 Task: Create a Sprint called Sprint0000000155 in Scrum Project Project0000000052 in Jira. Create a Sprint called Sprint0000000156 in Scrum Project Project0000000052 in Jira. Set Duration of Sprint called Sprint0000000154 in Scrum Project Project0000000052 to 1 week in Jira. Set Duration of Sprint called Sprint0000000155 in Scrum Project Project0000000052 to 2 weeks in Jira. Set Duration of Sprint called Sprint0000000156 in Scrum Project Project0000000052 to 3 weeks in Jira
Action: Mouse moved to (128, 235)
Screenshot: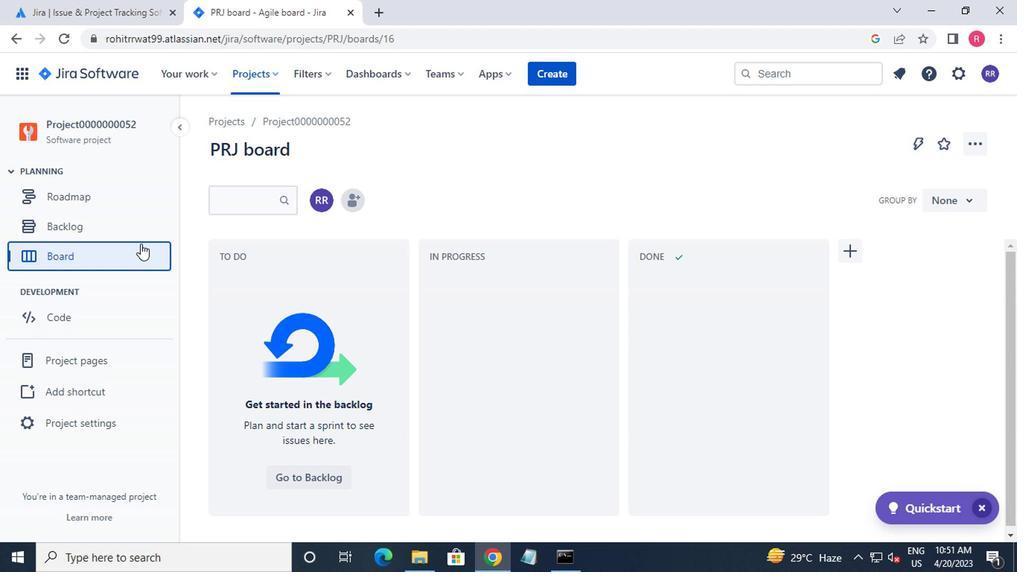 
Action: Mouse pressed left at (128, 235)
Screenshot: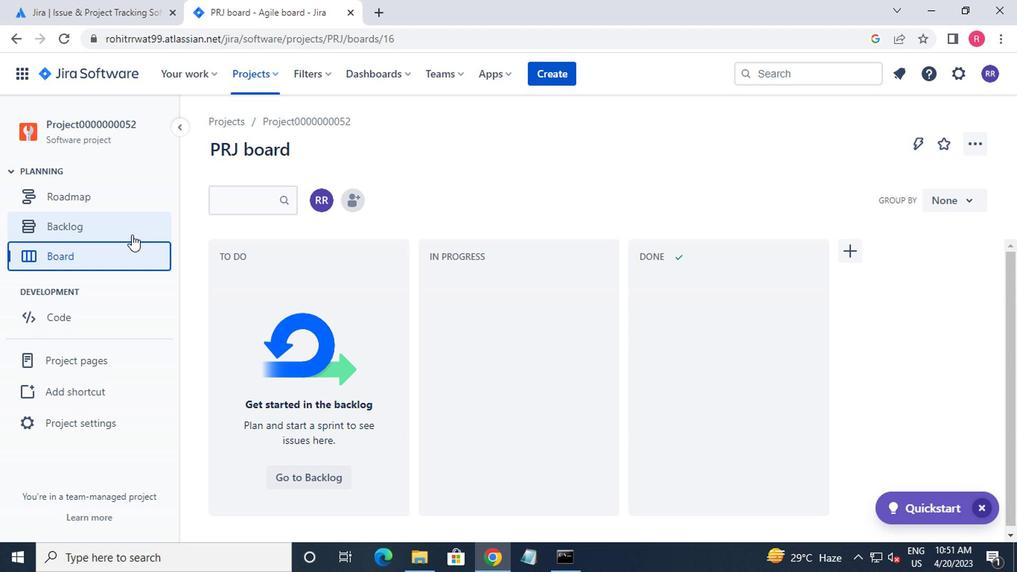 
Action: Mouse moved to (494, 378)
Screenshot: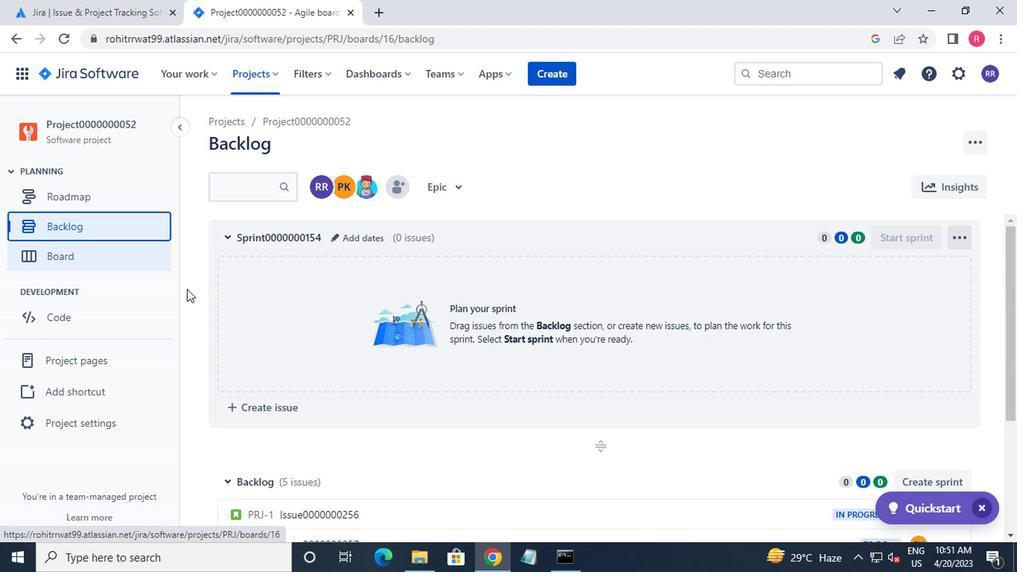 
Action: Mouse scrolled (494, 377) with delta (0, -1)
Screenshot: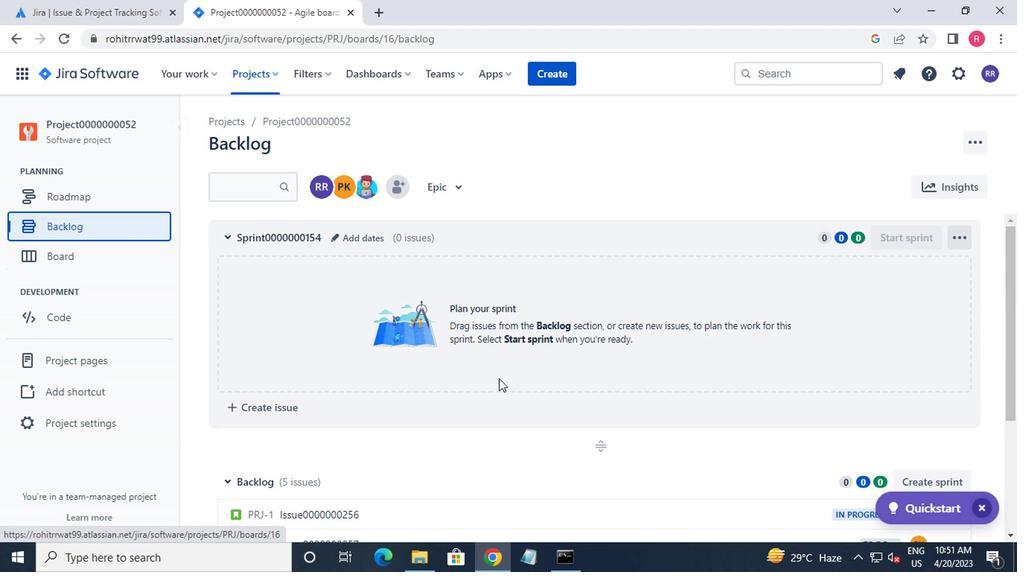 
Action: Mouse moved to (495, 379)
Screenshot: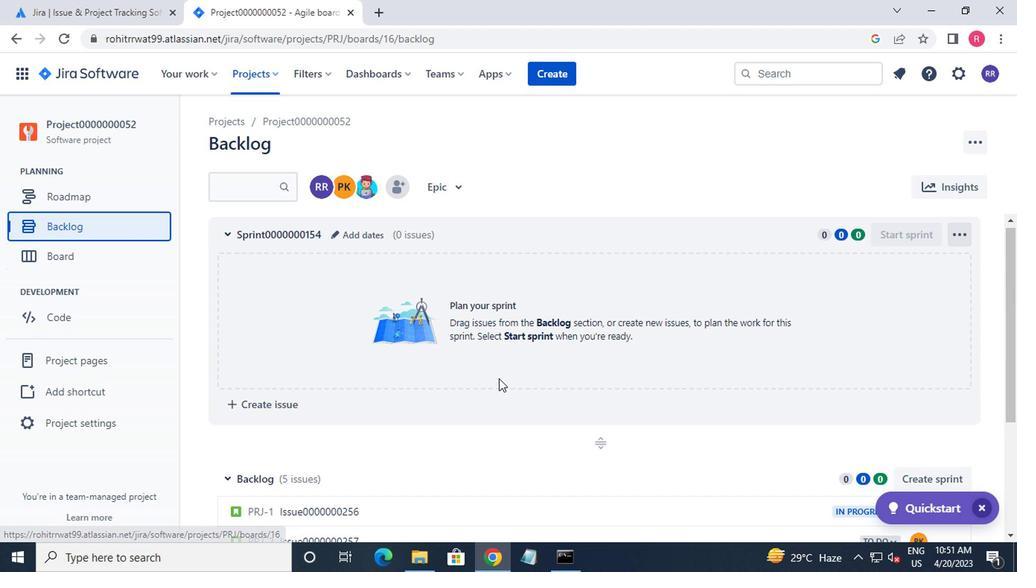 
Action: Mouse scrolled (495, 378) with delta (0, 0)
Screenshot: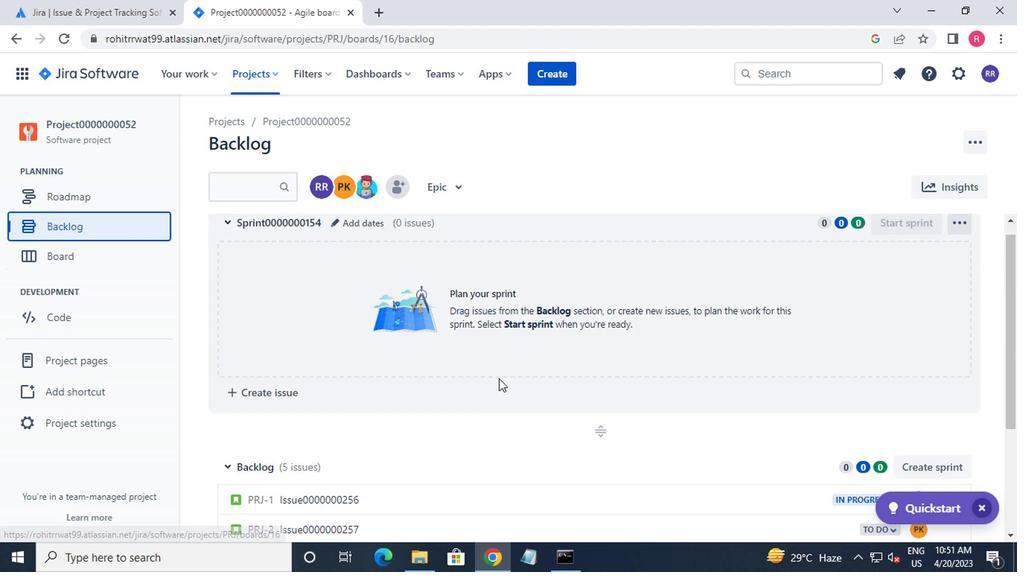 
Action: Mouse moved to (507, 376)
Screenshot: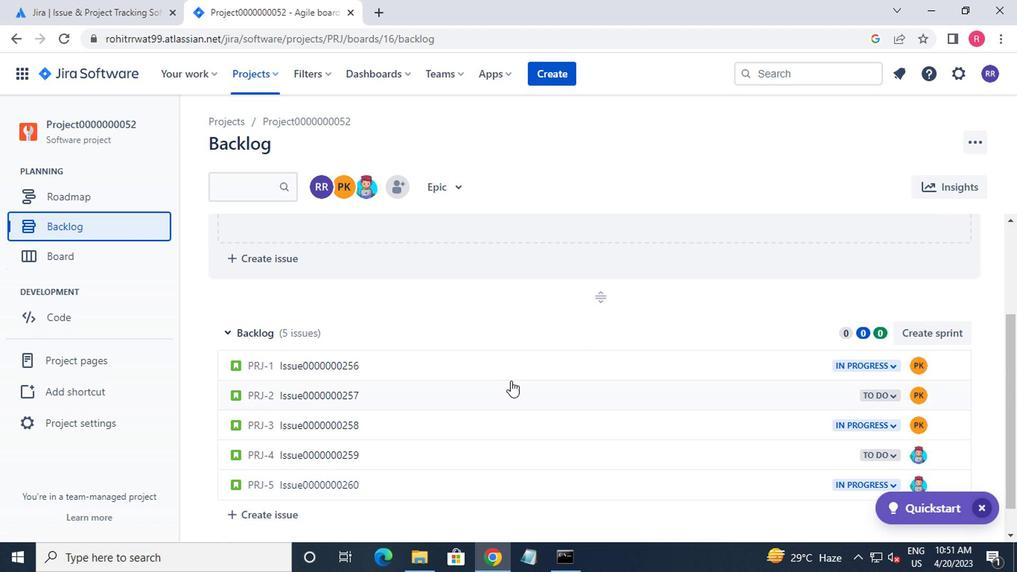 
Action: Mouse scrolled (507, 377) with delta (0, 0)
Screenshot: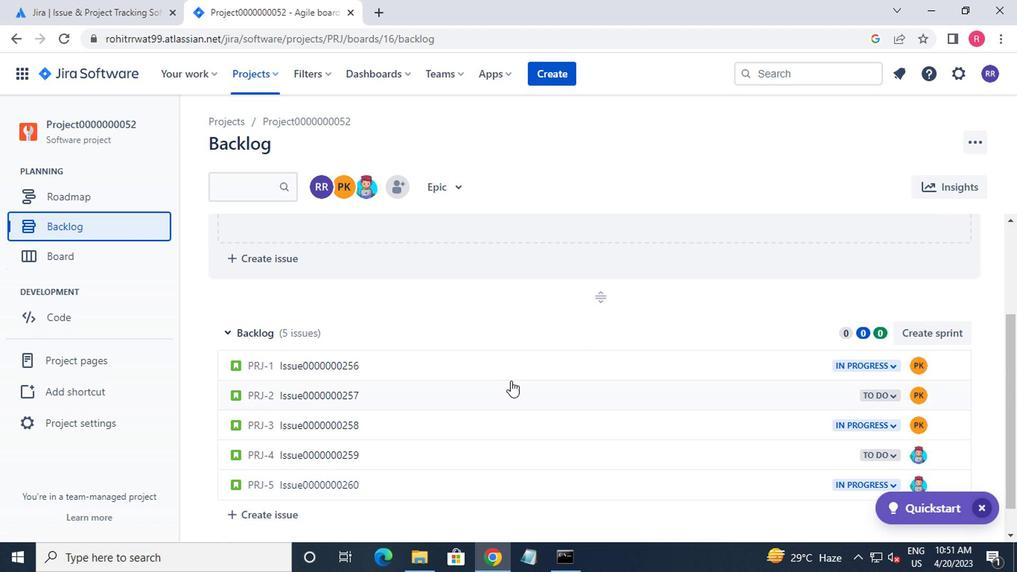 
Action: Mouse scrolled (507, 377) with delta (0, 0)
Screenshot: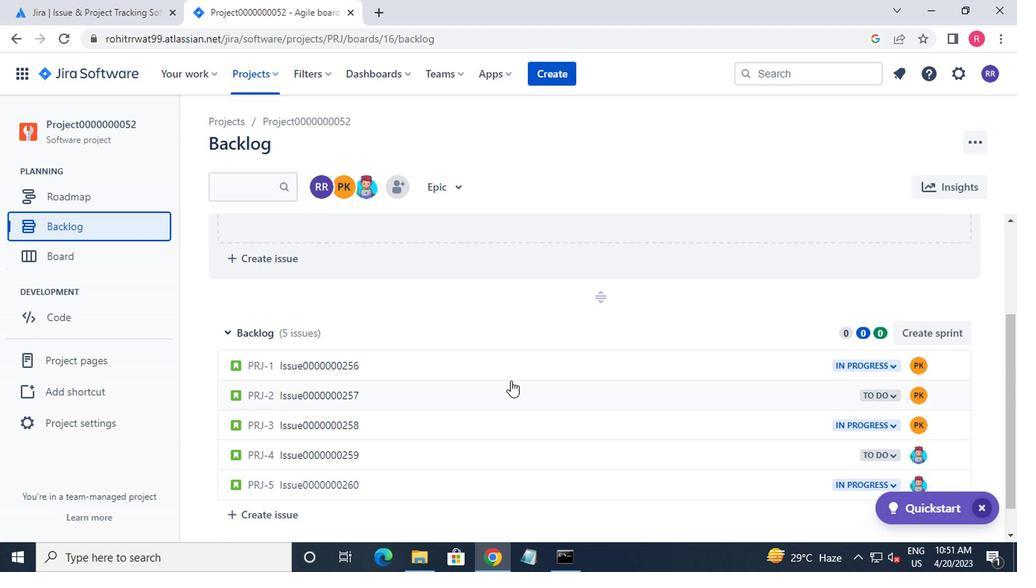 
Action: Mouse scrolled (507, 377) with delta (0, 0)
Screenshot: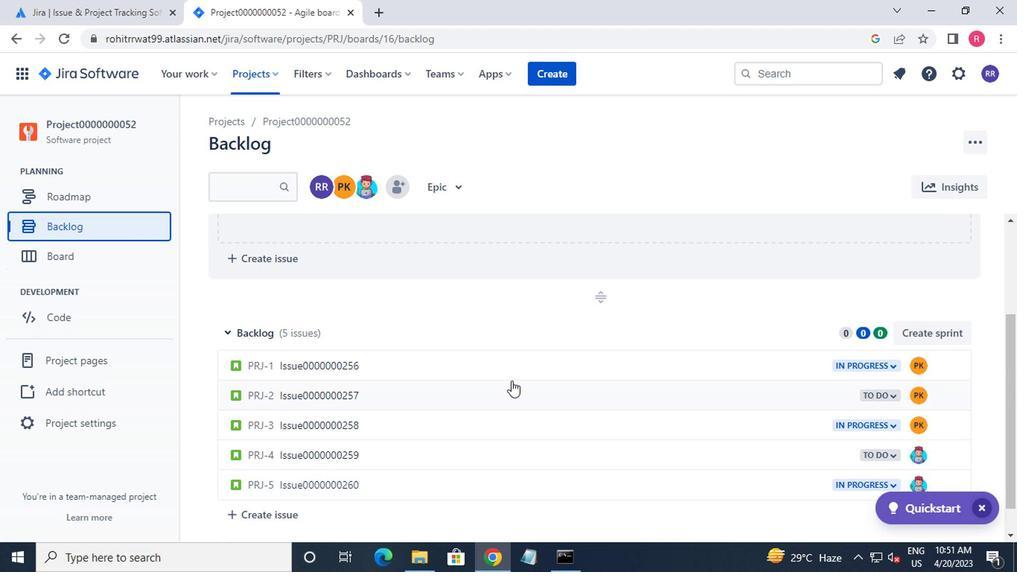 
Action: Mouse moved to (508, 374)
Screenshot: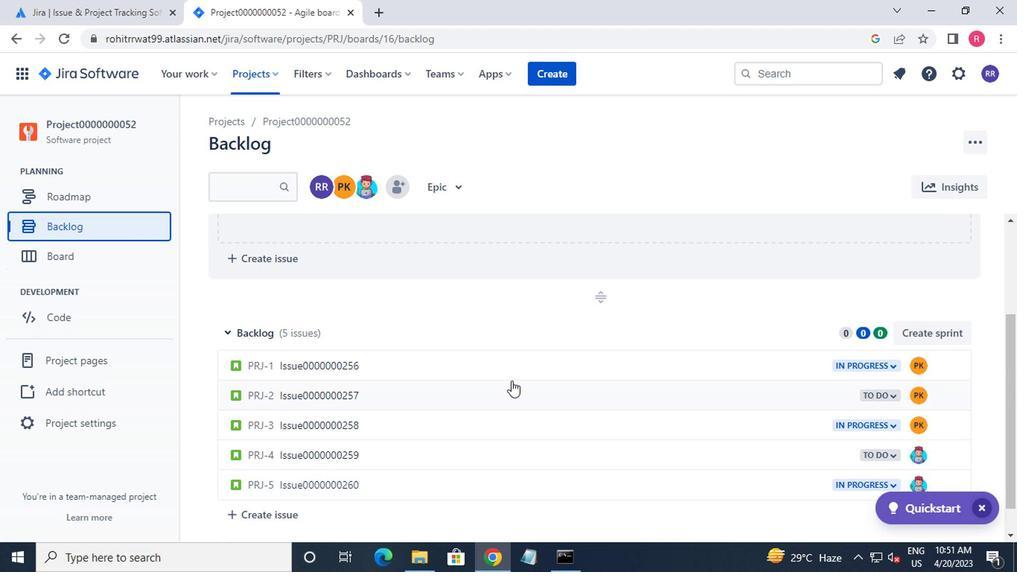 
Action: Mouse scrolled (508, 375) with delta (0, 0)
Screenshot: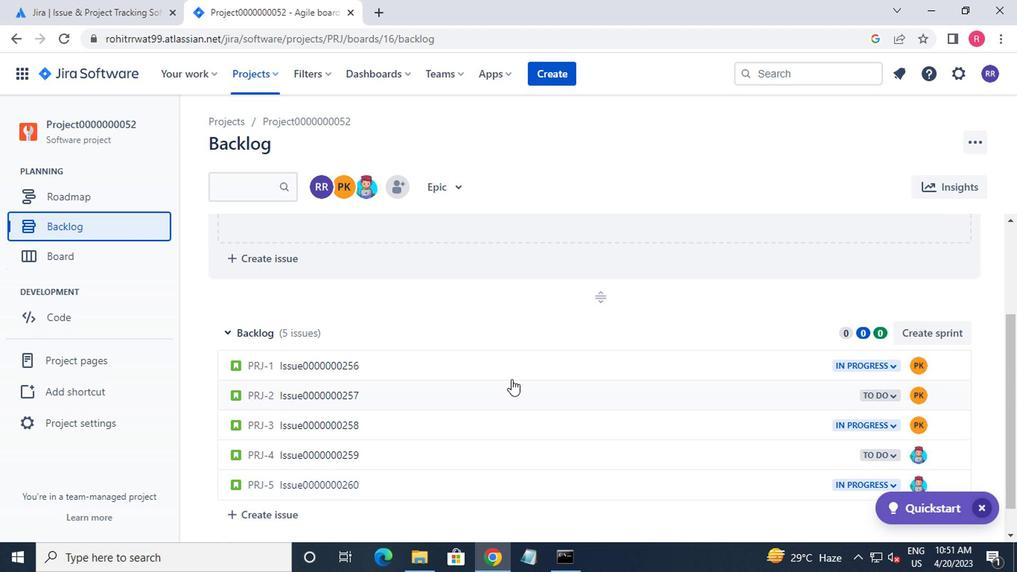
Action: Mouse moved to (930, 483)
Screenshot: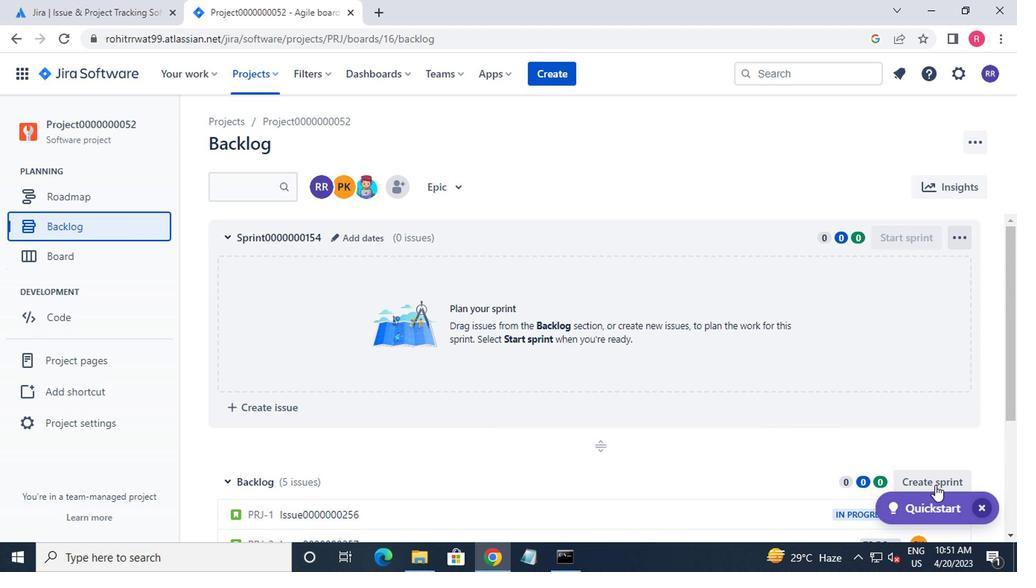 
Action: Mouse pressed left at (930, 483)
Screenshot: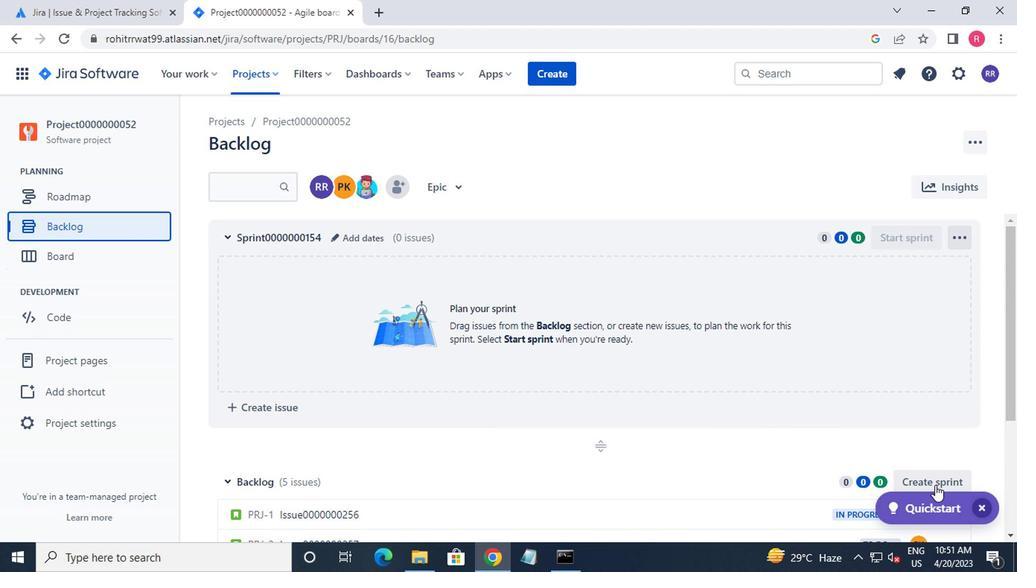 
Action: Mouse moved to (293, 476)
Screenshot: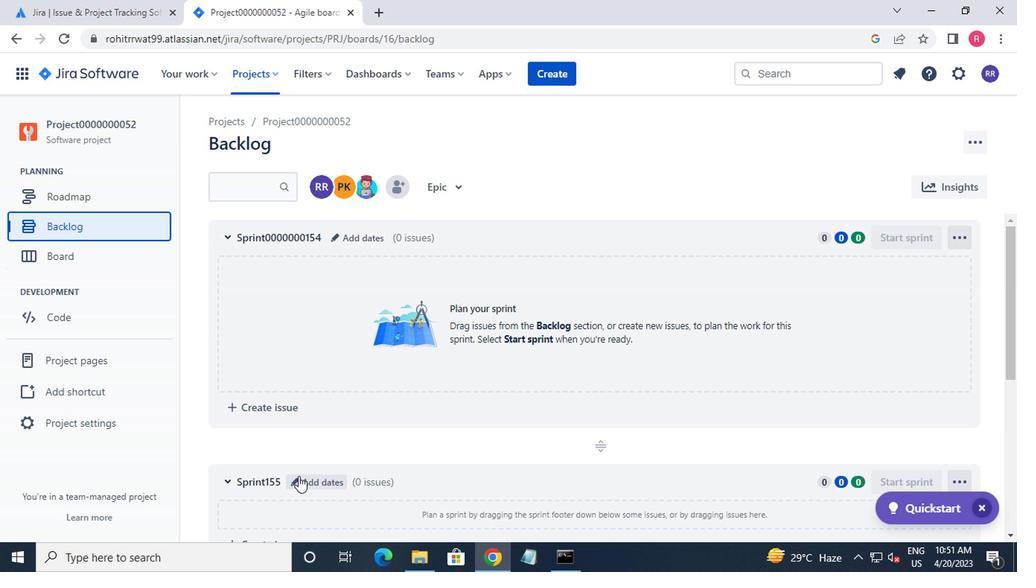 
Action: Mouse pressed left at (293, 476)
Screenshot: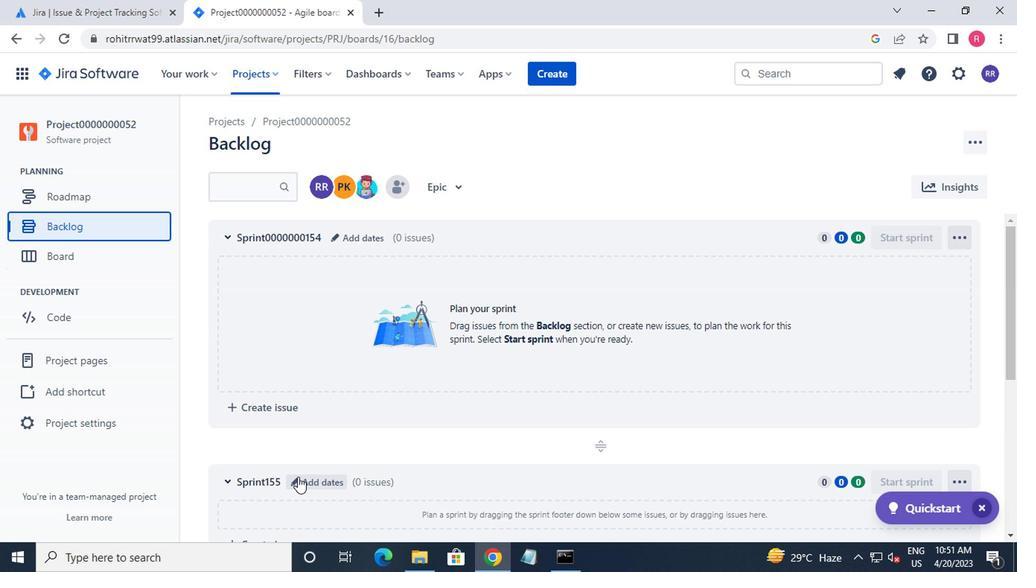 
Action: Mouse moved to (332, 188)
Screenshot: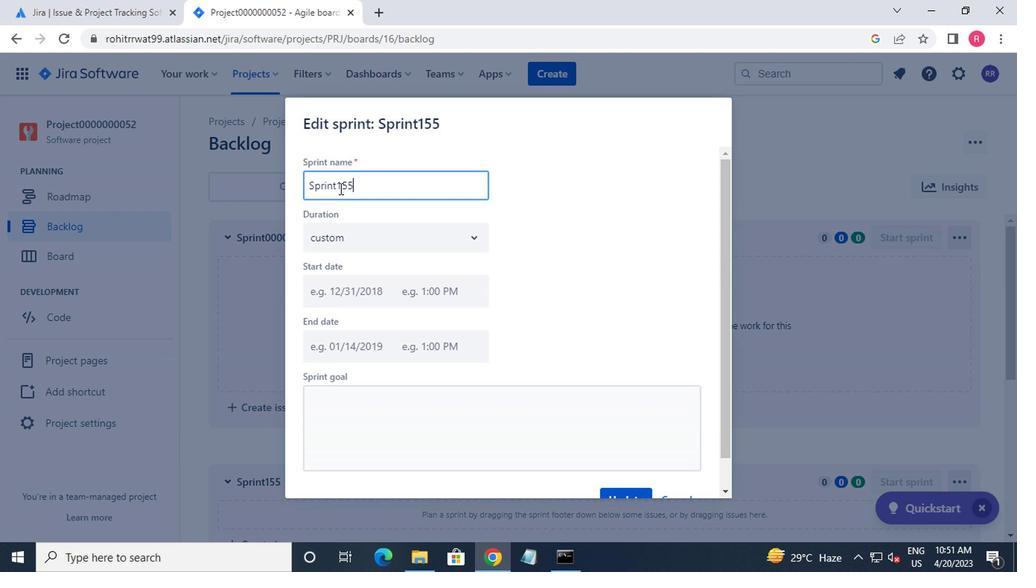 
Action: Mouse pressed left at (332, 188)
Screenshot: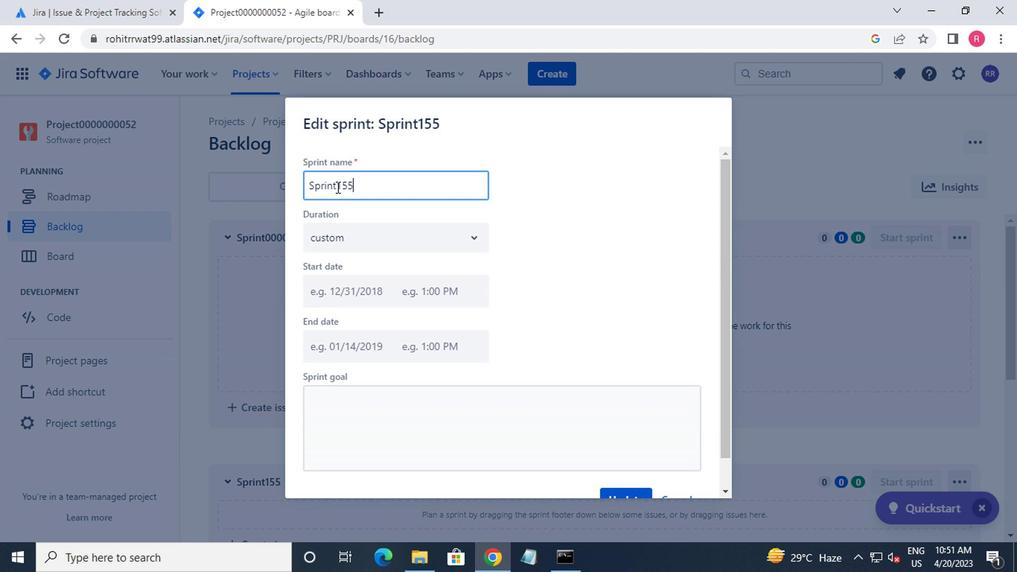 
Action: Key pressed 0000000
Screenshot: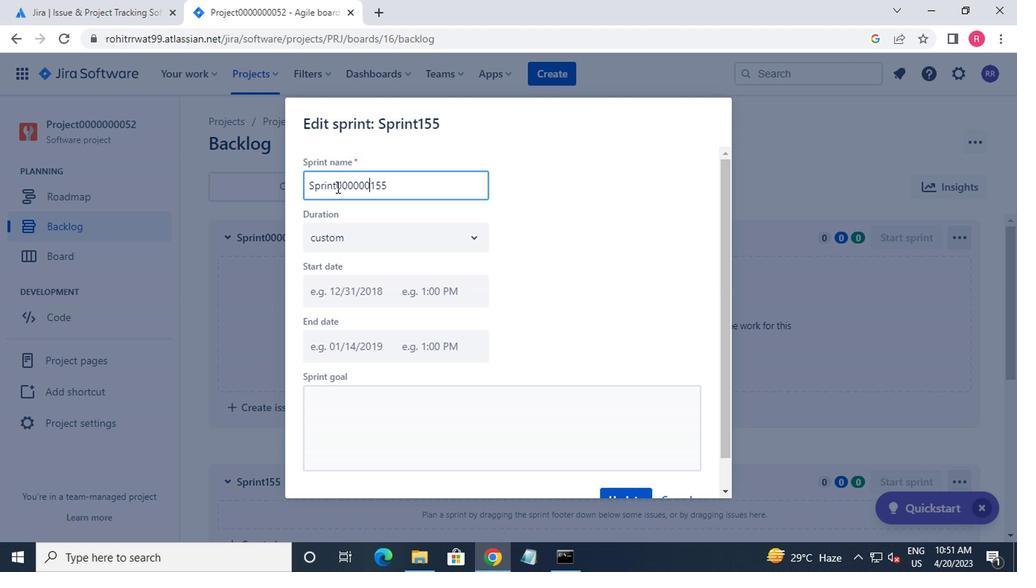 
Action: Mouse moved to (576, 302)
Screenshot: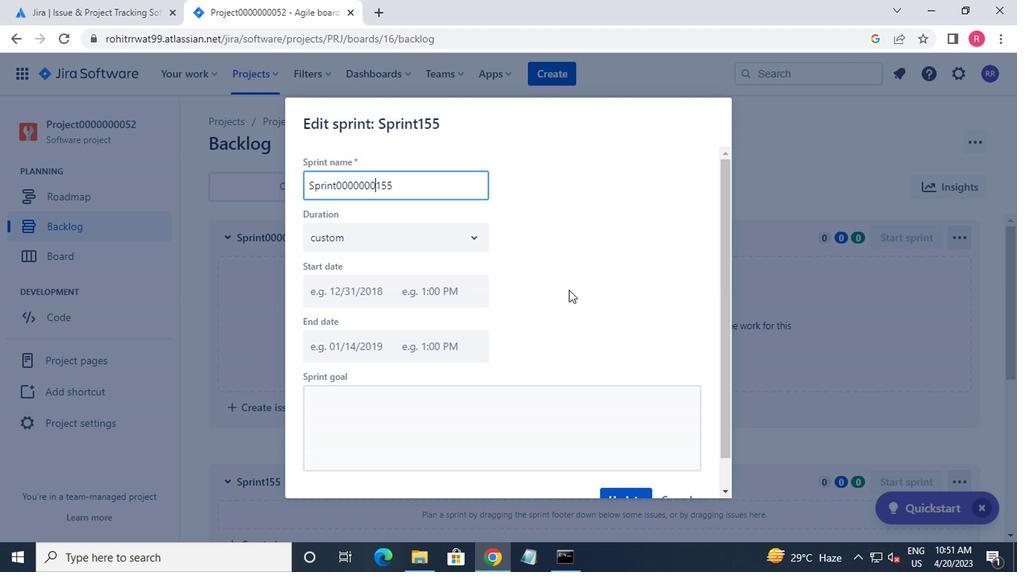 
Action: Mouse scrolled (576, 301) with delta (0, 0)
Screenshot: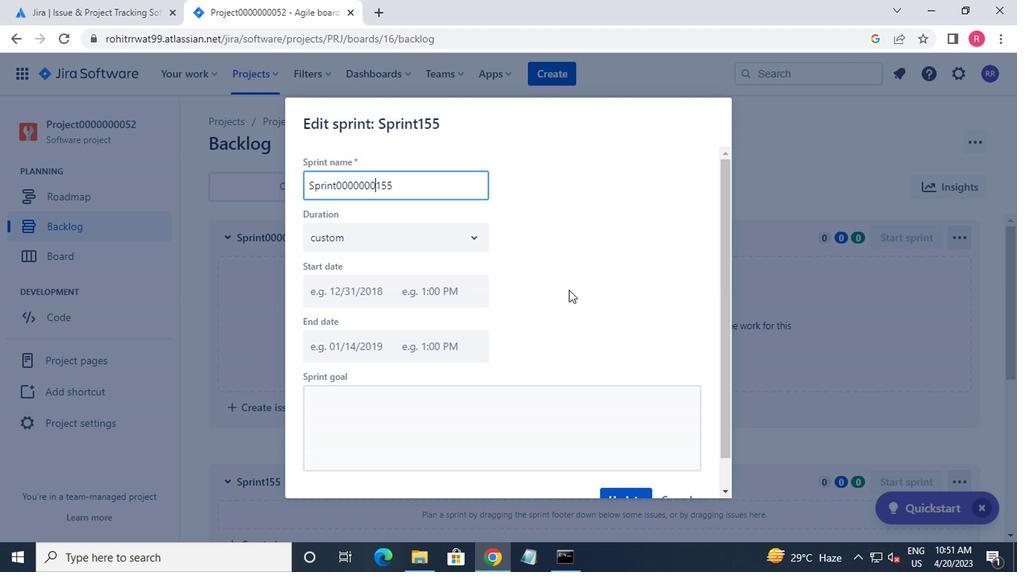 
Action: Mouse moved to (578, 309)
Screenshot: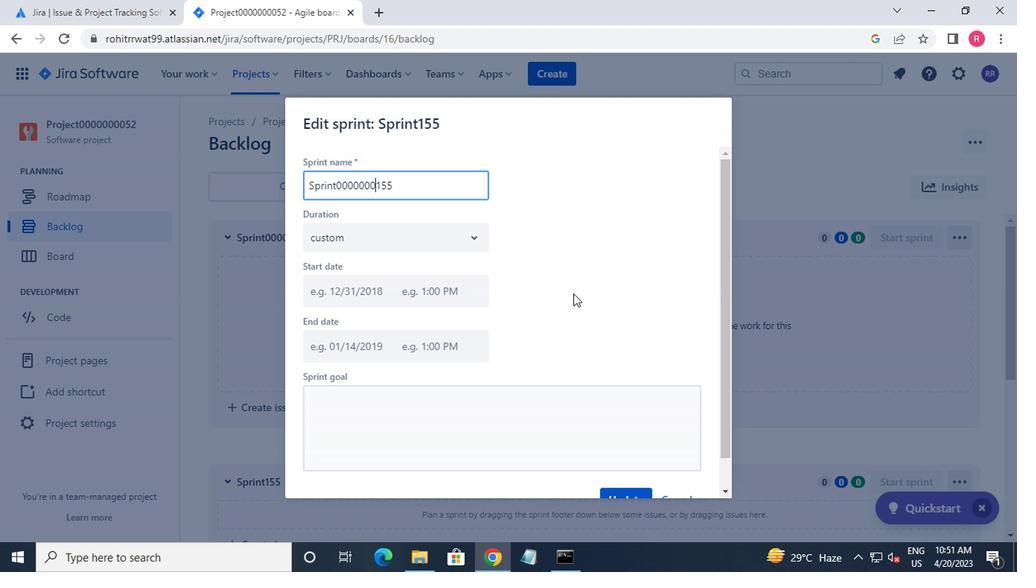 
Action: Mouse scrolled (578, 309) with delta (0, 0)
Screenshot: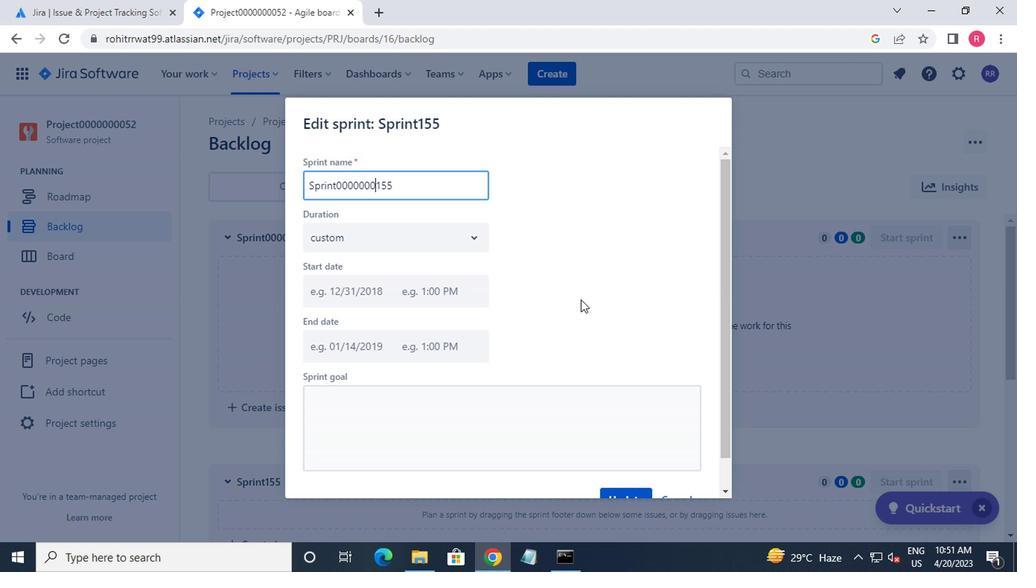 
Action: Mouse moved to (620, 456)
Screenshot: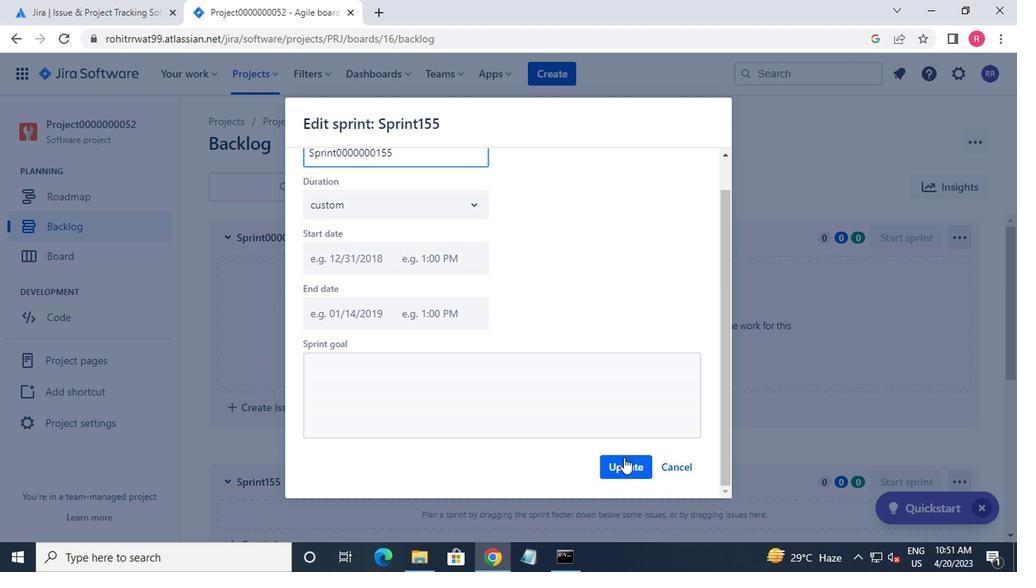 
Action: Mouse pressed left at (620, 456)
Screenshot: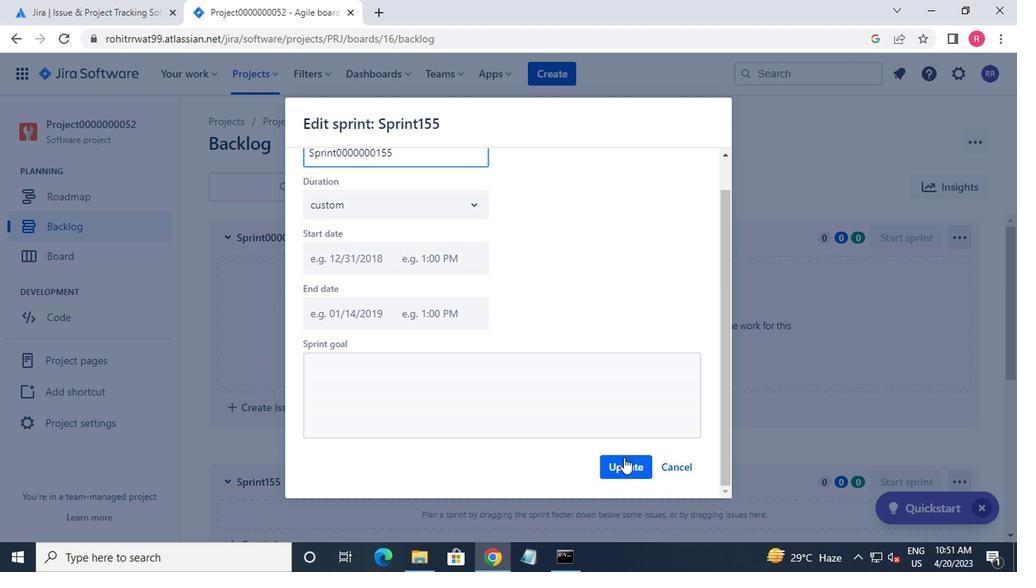 
Action: Mouse moved to (632, 448)
Screenshot: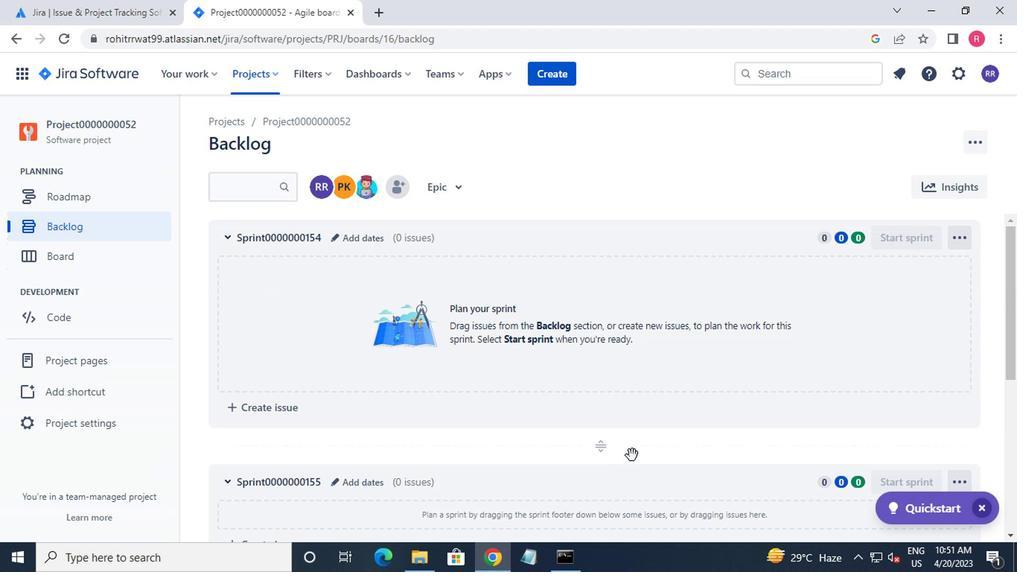 
Action: Mouse scrolled (632, 448) with delta (0, 0)
Screenshot: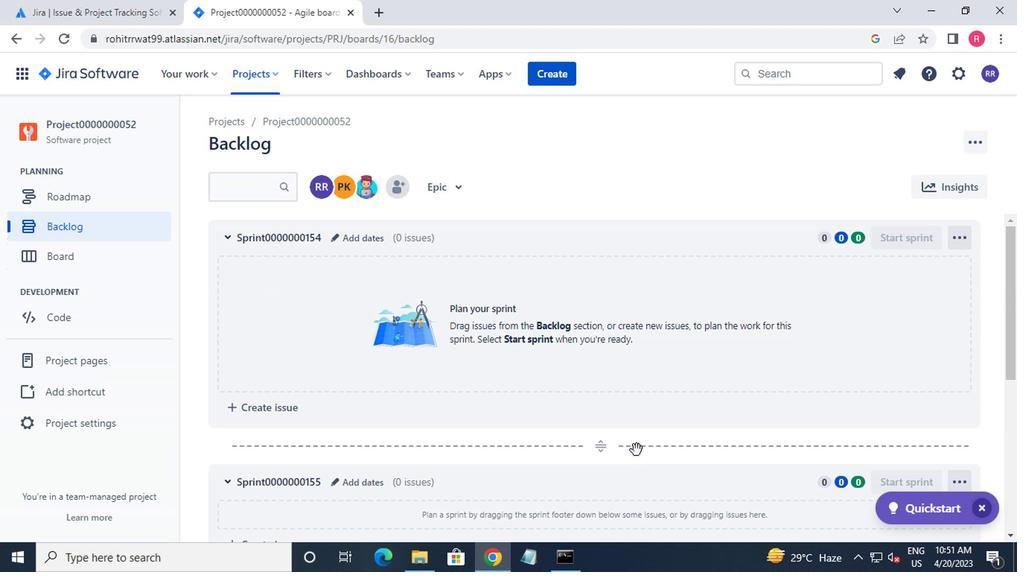 
Action: Mouse scrolled (632, 448) with delta (0, 0)
Screenshot: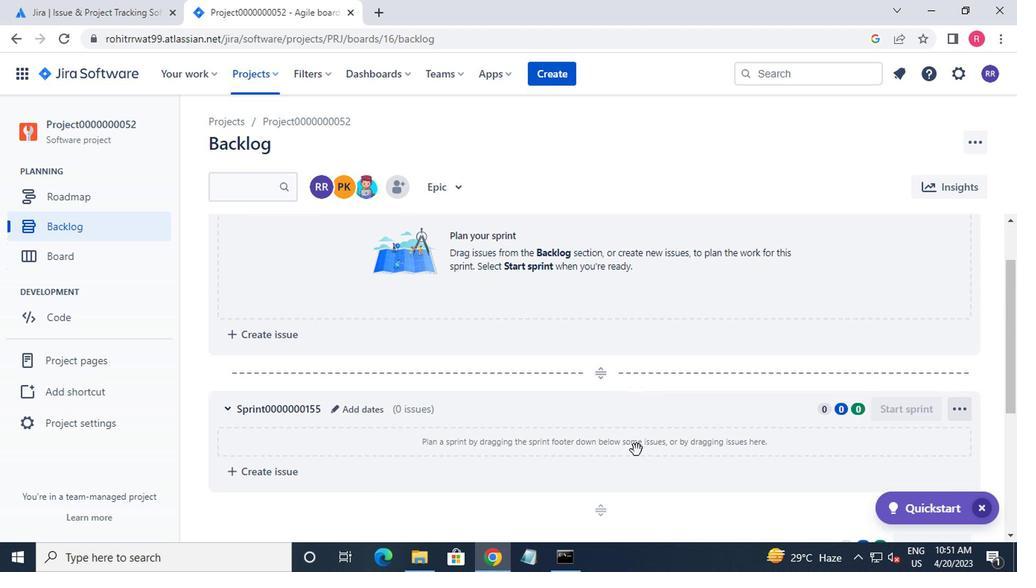 
Action: Mouse moved to (638, 444)
Screenshot: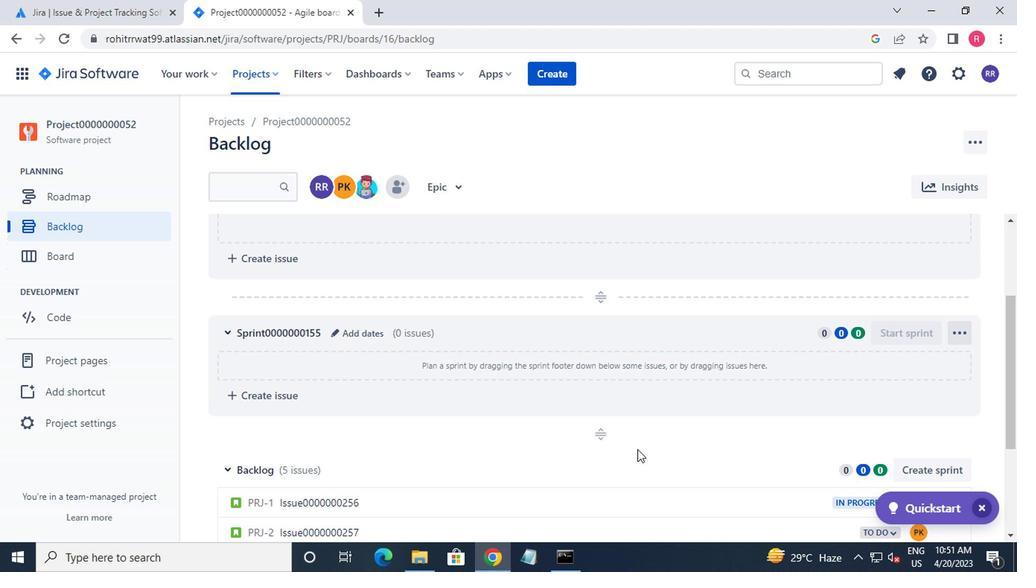 
Action: Mouse scrolled (638, 444) with delta (0, 0)
Screenshot: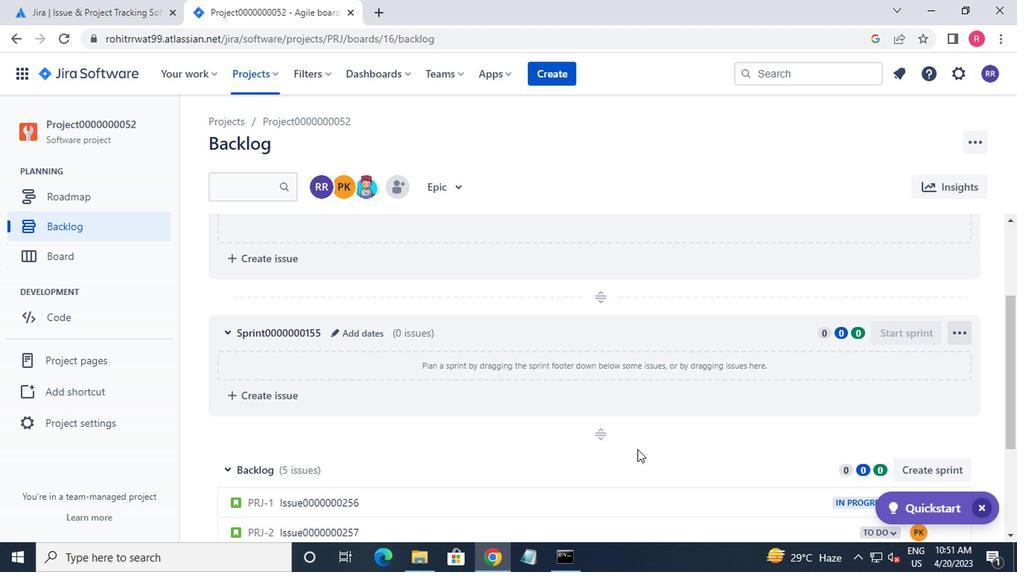 
Action: Mouse moved to (906, 389)
Screenshot: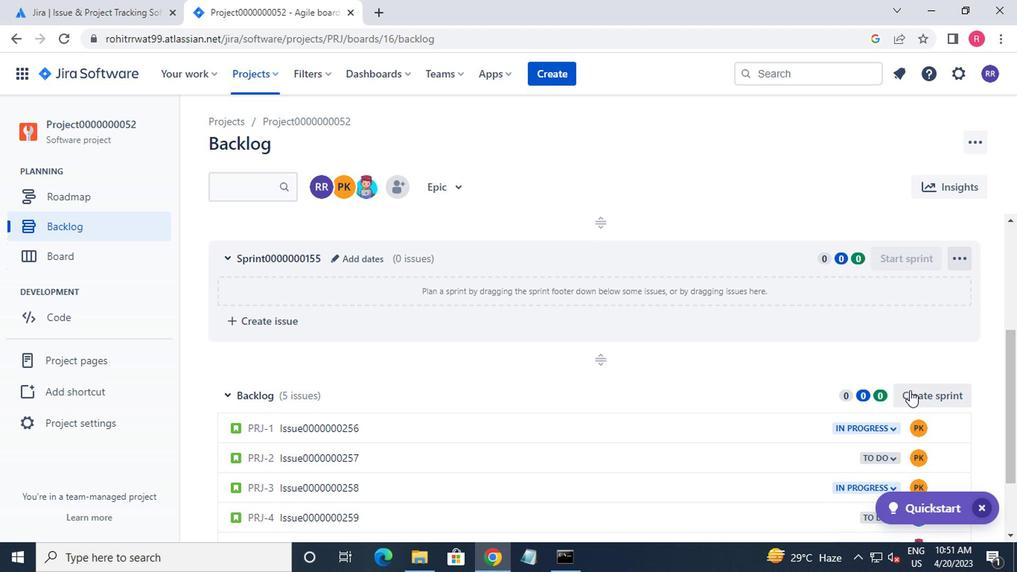 
Action: Mouse pressed left at (906, 389)
Screenshot: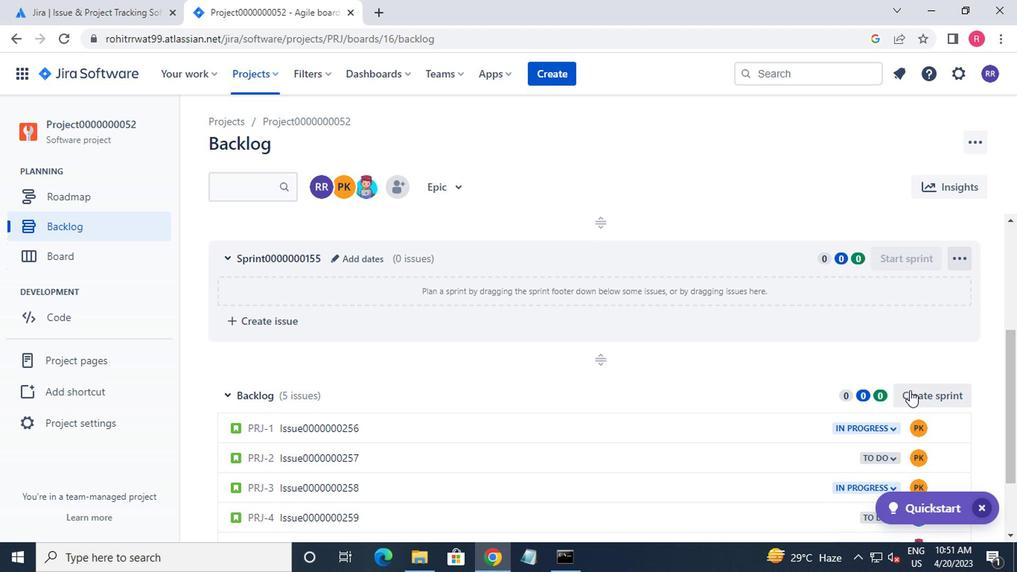 
Action: Mouse moved to (288, 394)
Screenshot: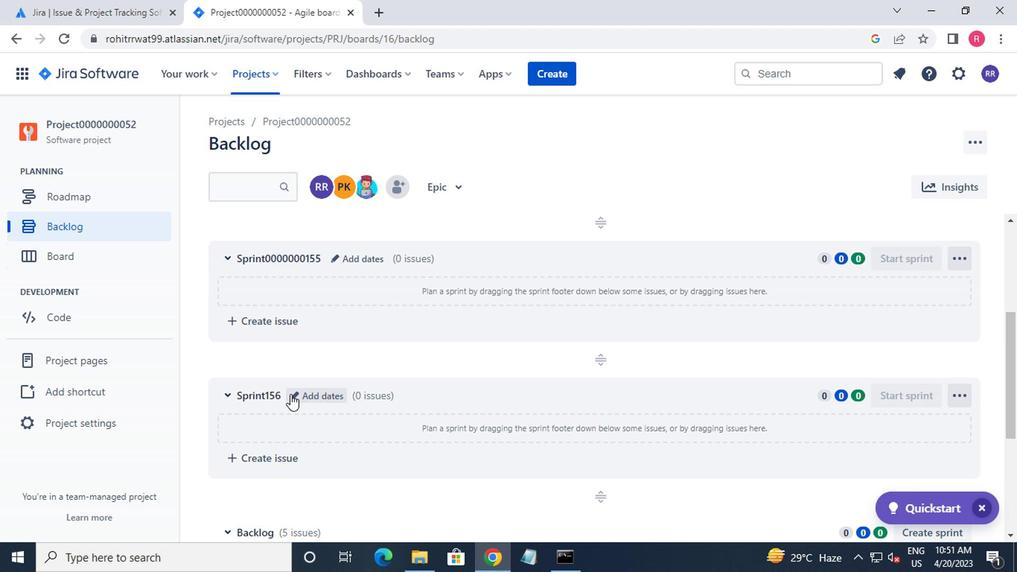
Action: Mouse pressed left at (288, 394)
Screenshot: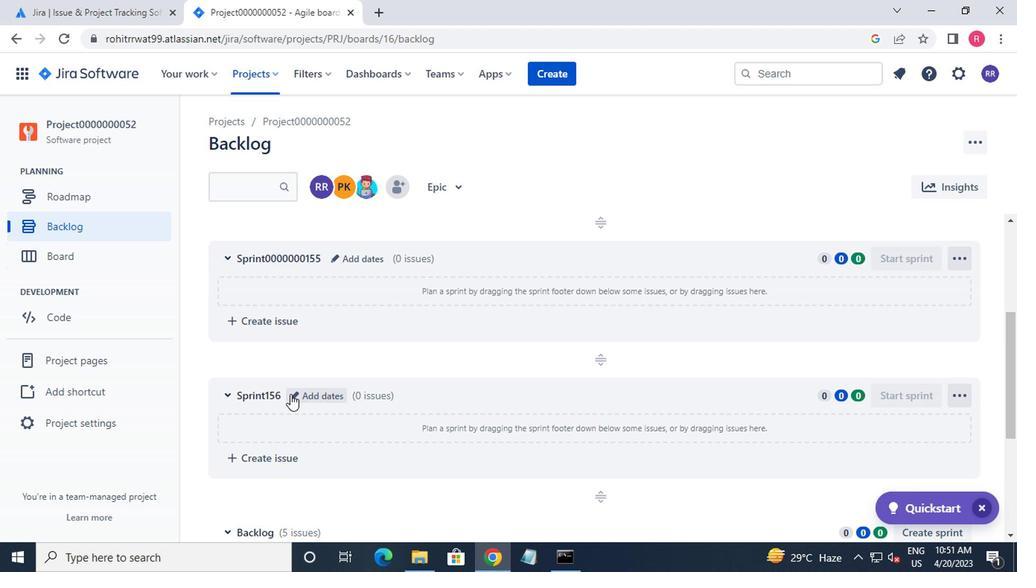 
Action: Mouse moved to (333, 191)
Screenshot: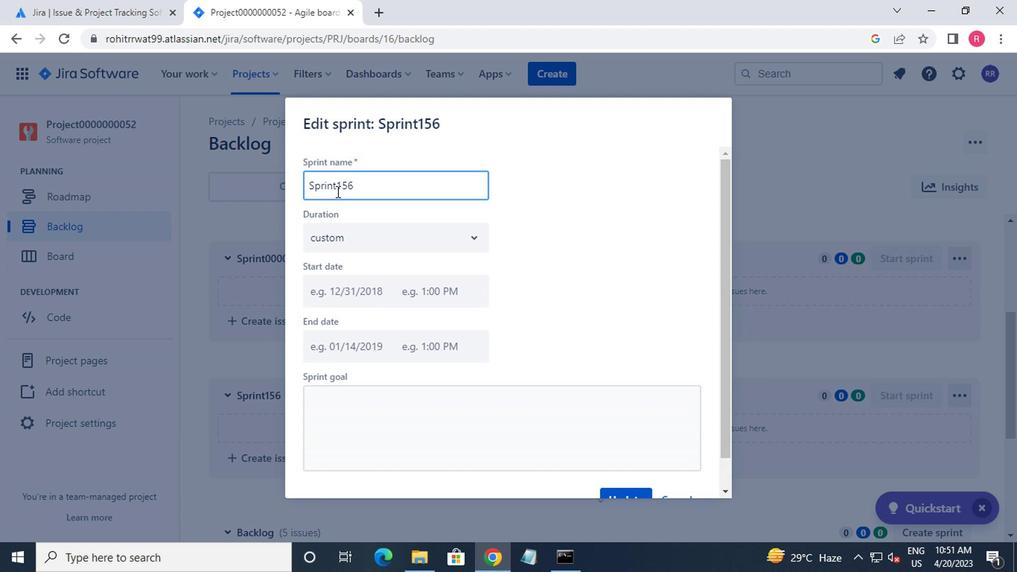 
Action: Mouse pressed left at (333, 191)
Screenshot: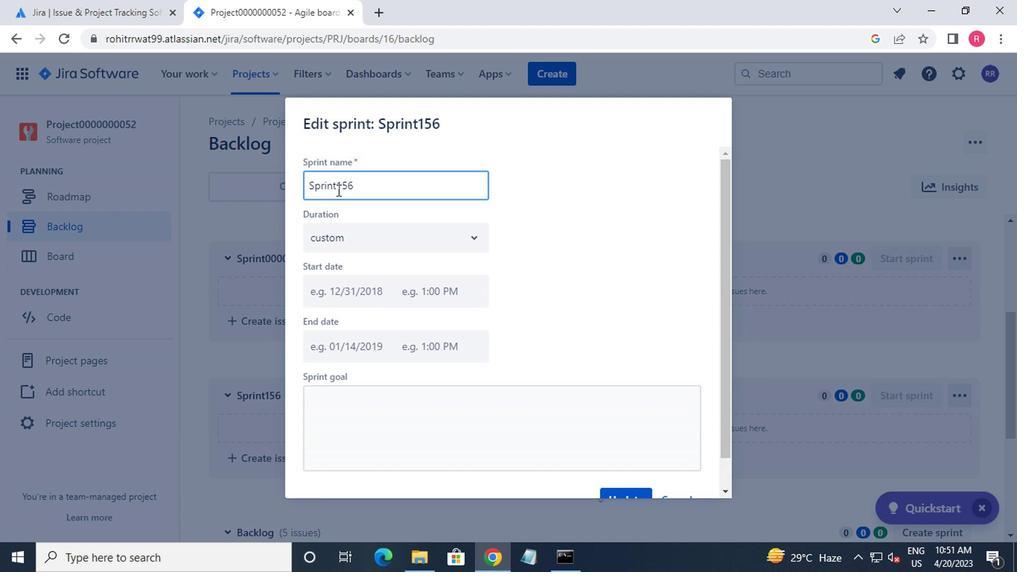 
Action: Key pressed 0000000
Screenshot: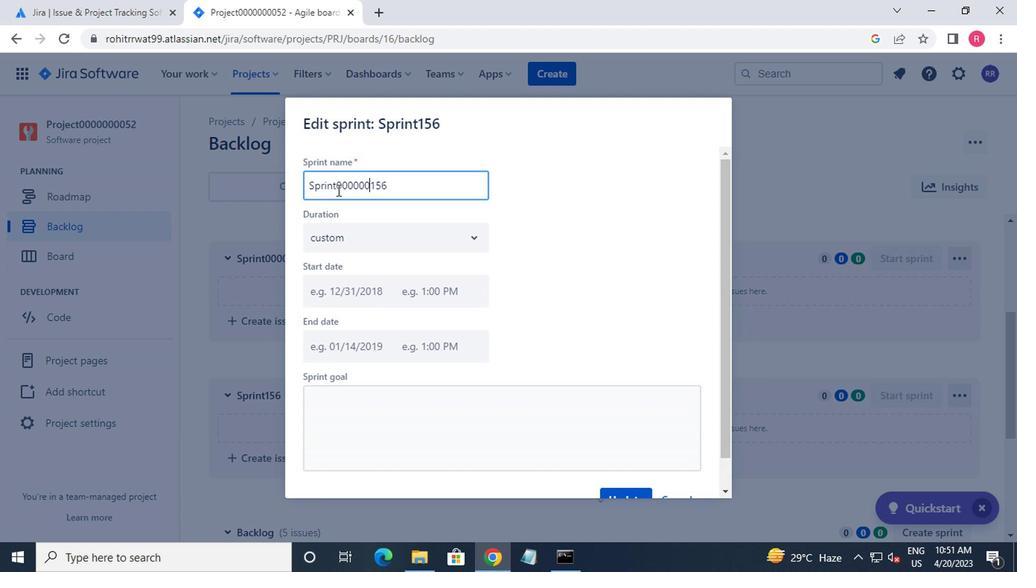 
Action: Mouse moved to (525, 193)
Screenshot: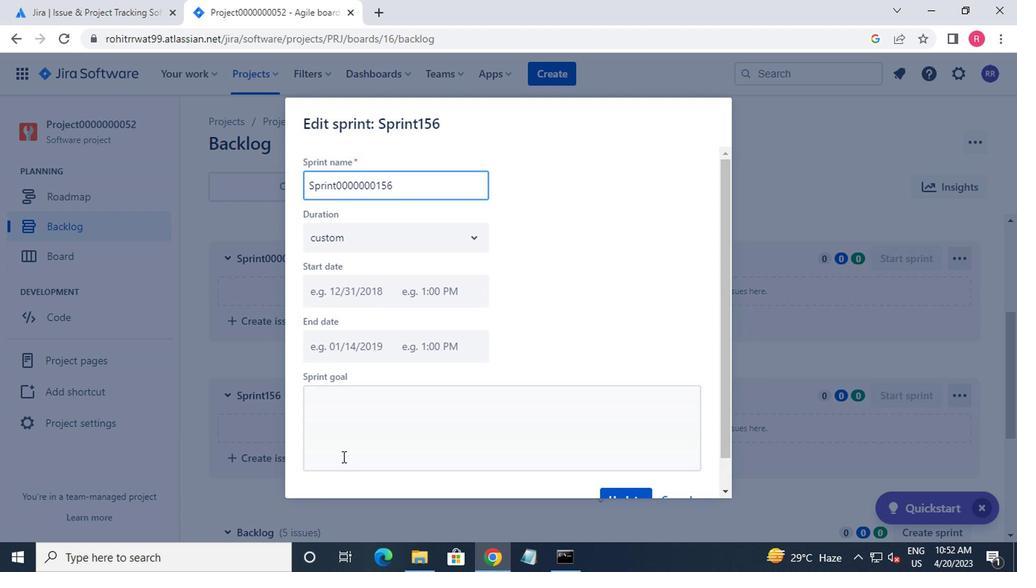 
Action: Mouse scrolled (525, 192) with delta (0, 0)
Screenshot: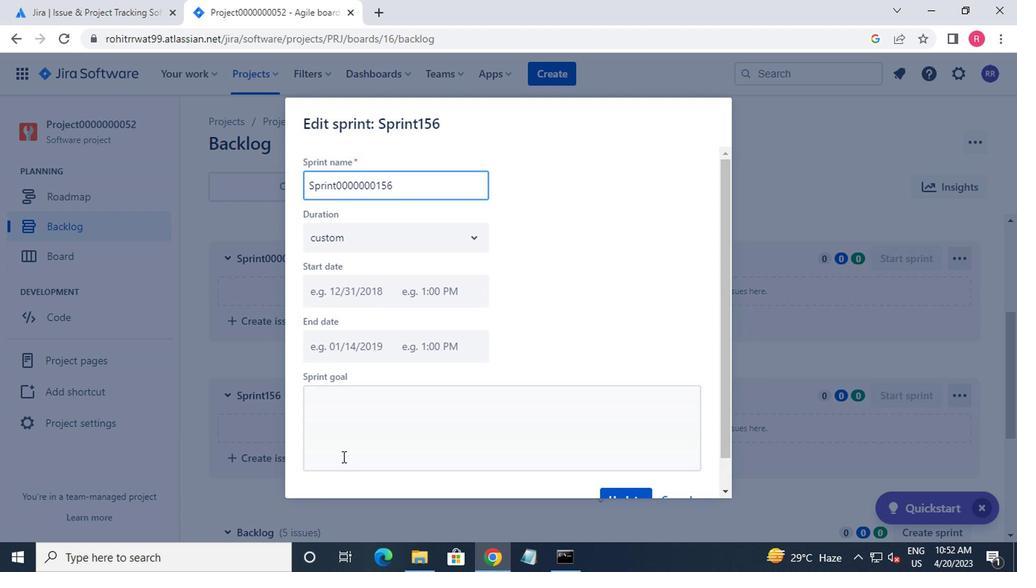 
Action: Mouse moved to (530, 191)
Screenshot: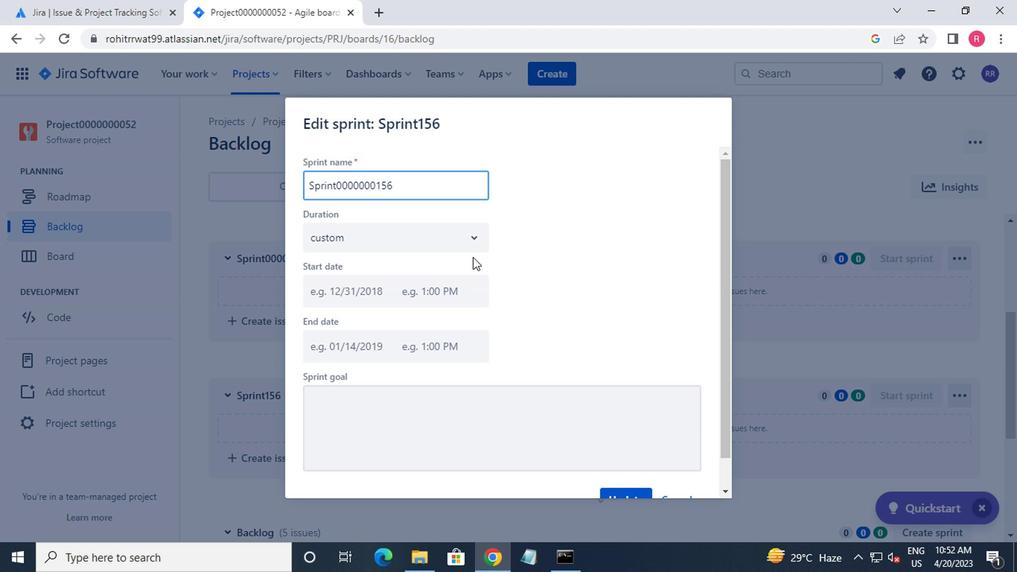 
Action: Mouse scrolled (530, 190) with delta (0, 0)
Screenshot: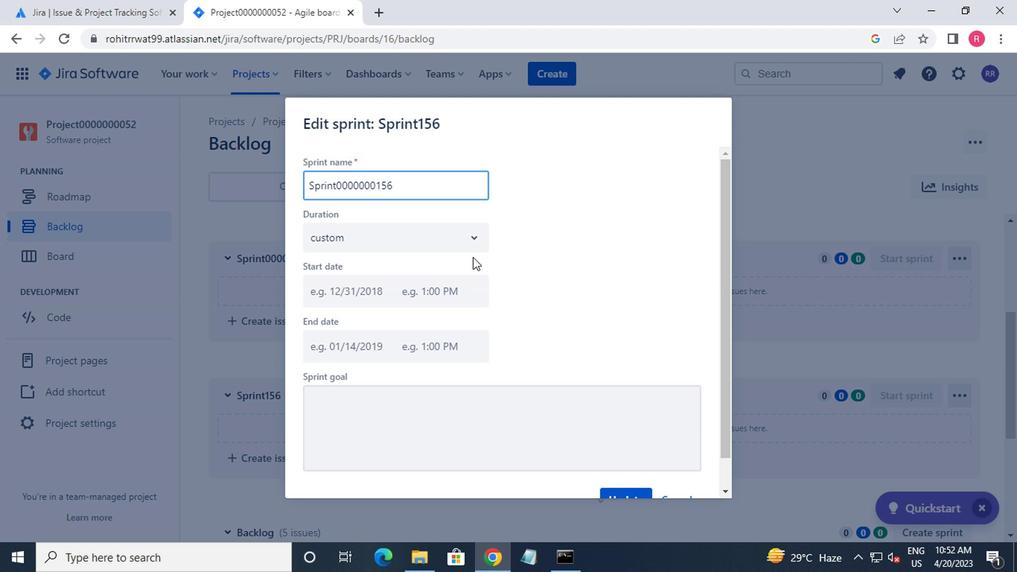
Action: Mouse moved to (533, 191)
Screenshot: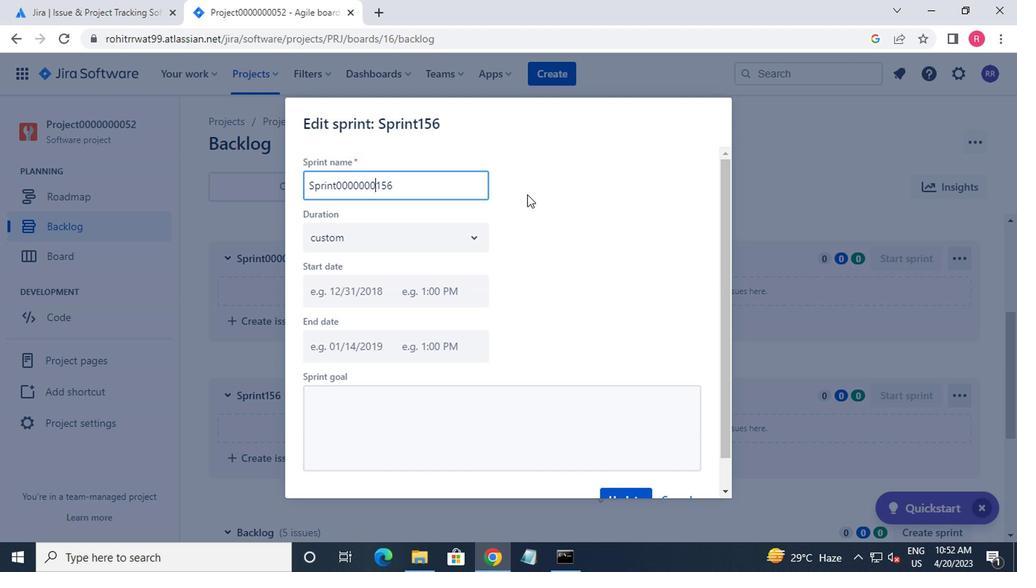 
Action: Mouse scrolled (533, 190) with delta (0, 0)
Screenshot: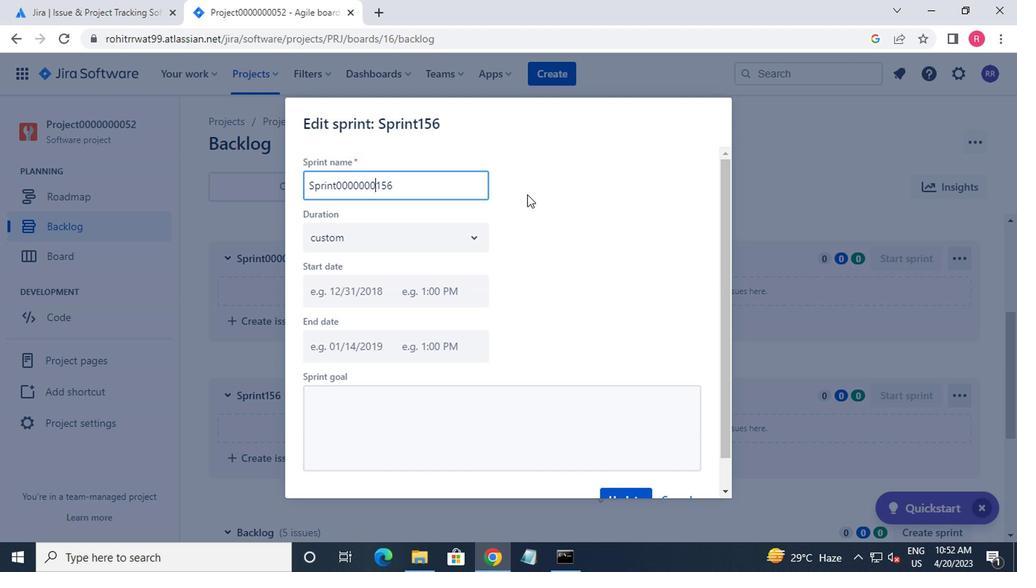
Action: Mouse moved to (623, 452)
Screenshot: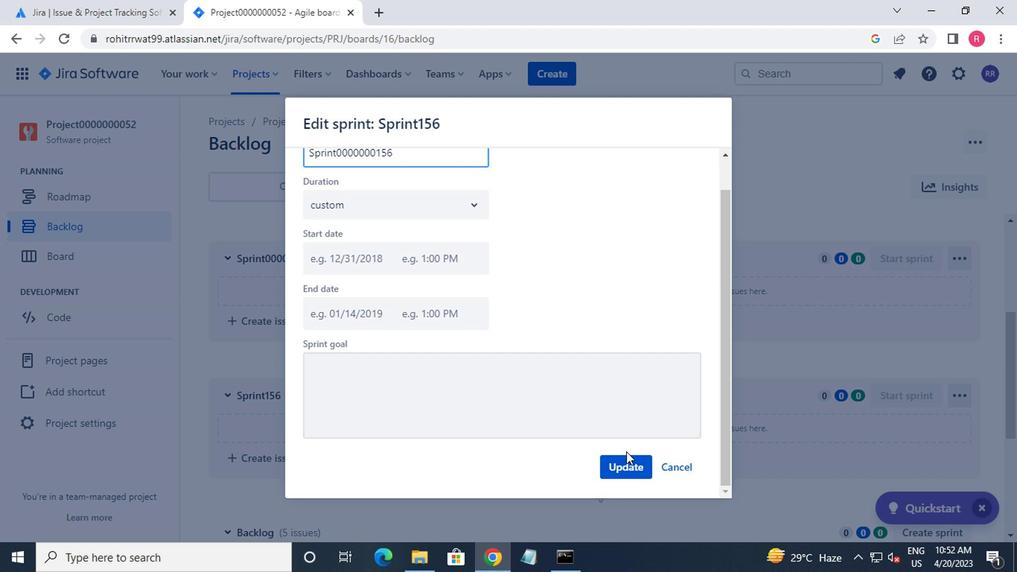 
Action: Mouse pressed left at (623, 452)
Screenshot: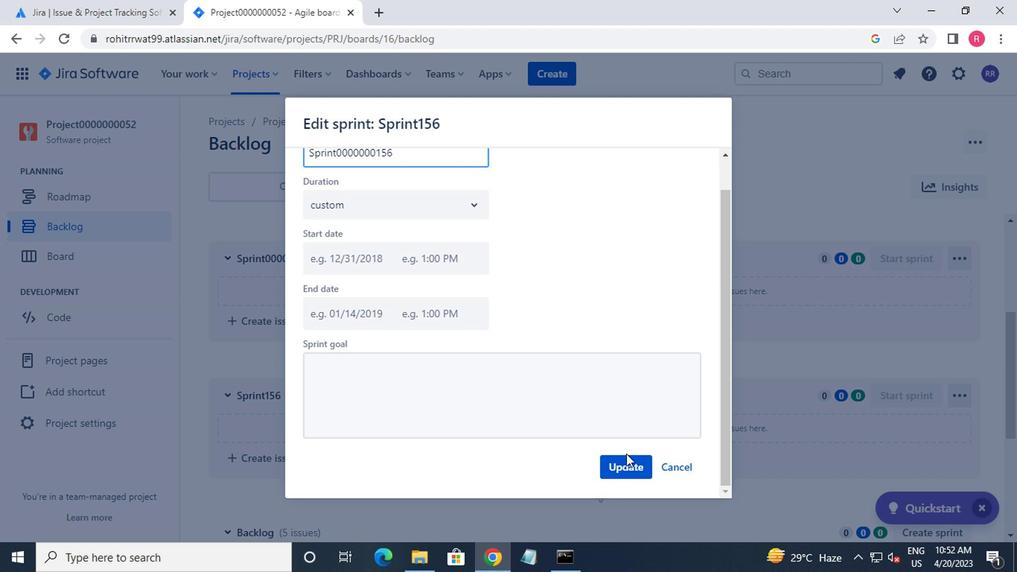 
Action: Mouse moved to (625, 462)
Screenshot: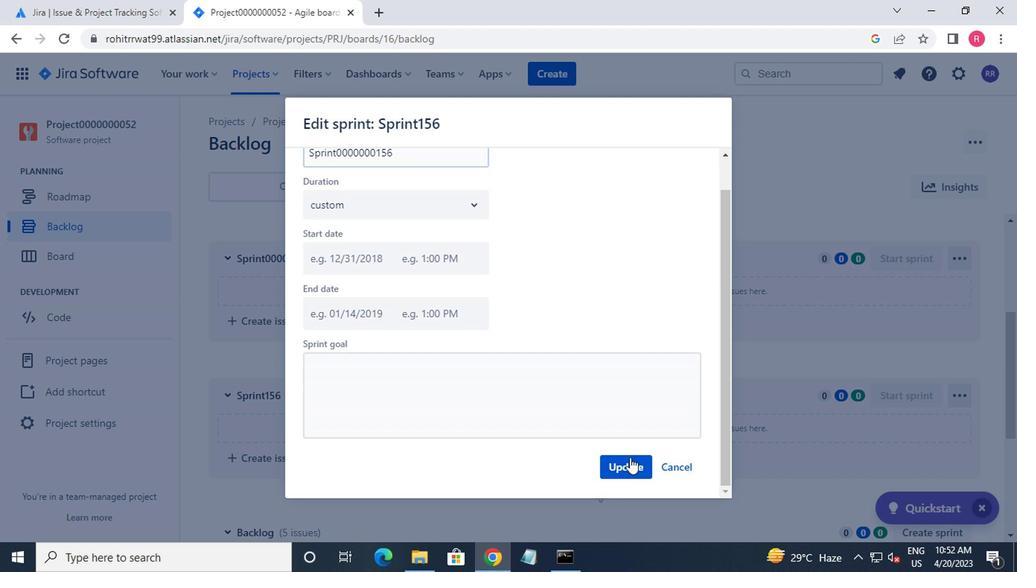 
Action: Mouse pressed left at (625, 462)
Screenshot: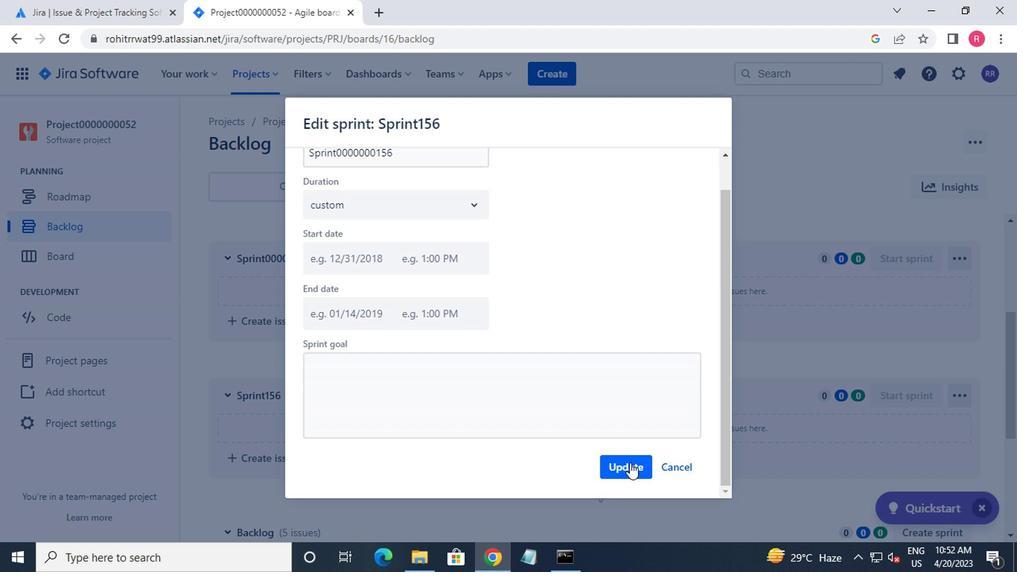 
Action: Mouse moved to (638, 431)
Screenshot: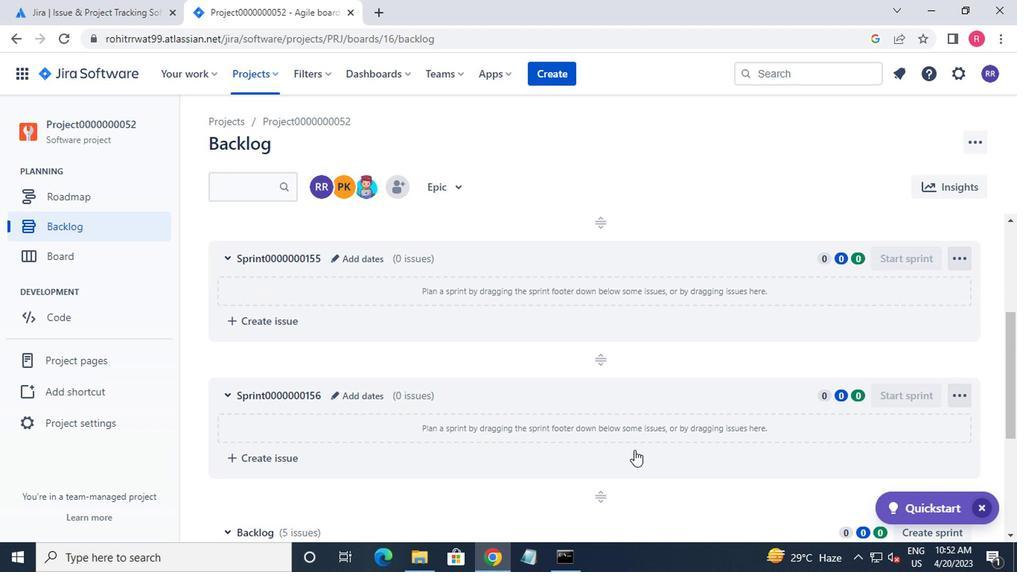 
Action: Mouse scrolled (638, 430) with delta (0, 0)
Screenshot: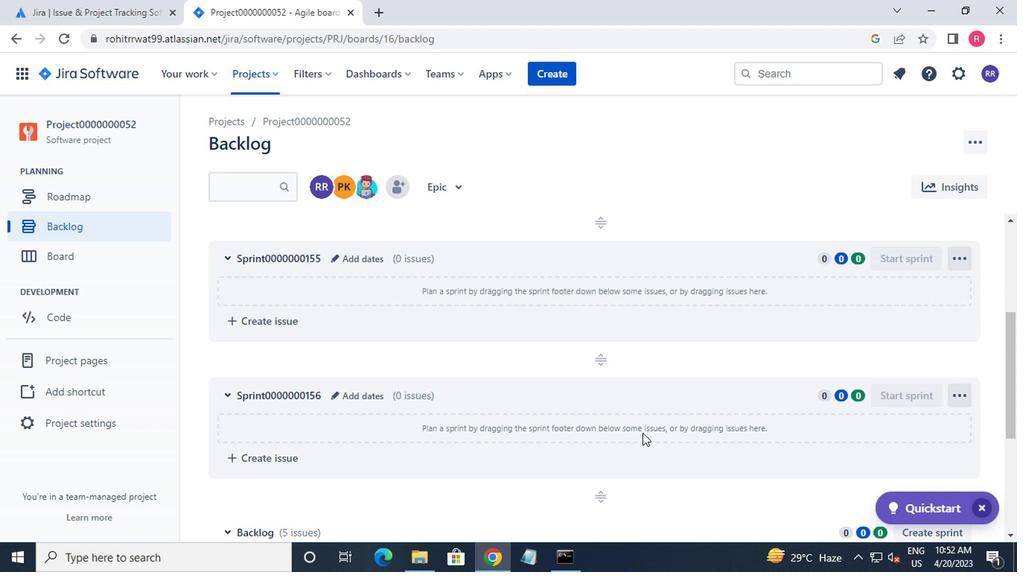 
Action: Mouse scrolled (638, 430) with delta (0, 0)
Screenshot: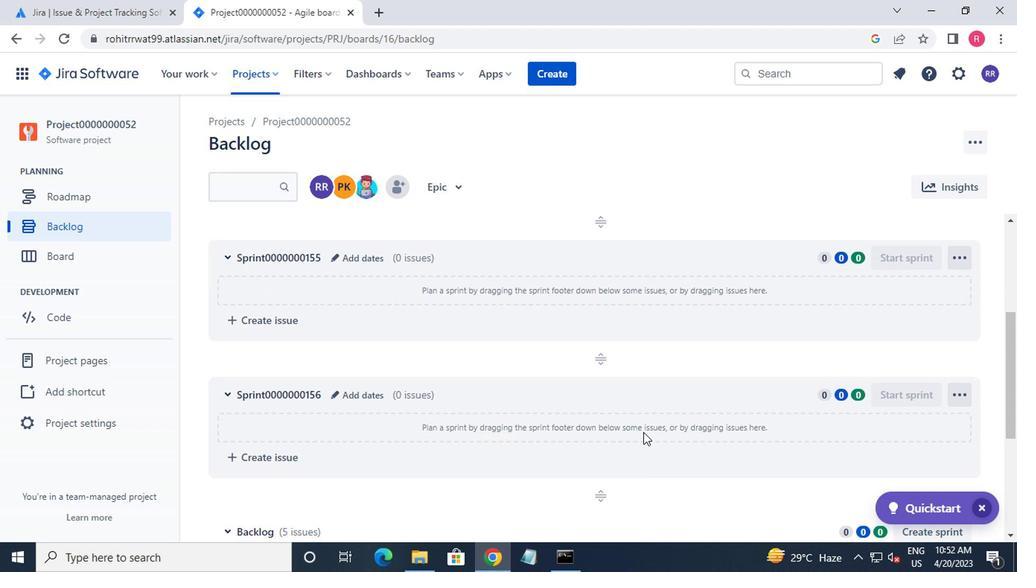 
Action: Mouse moved to (623, 379)
Screenshot: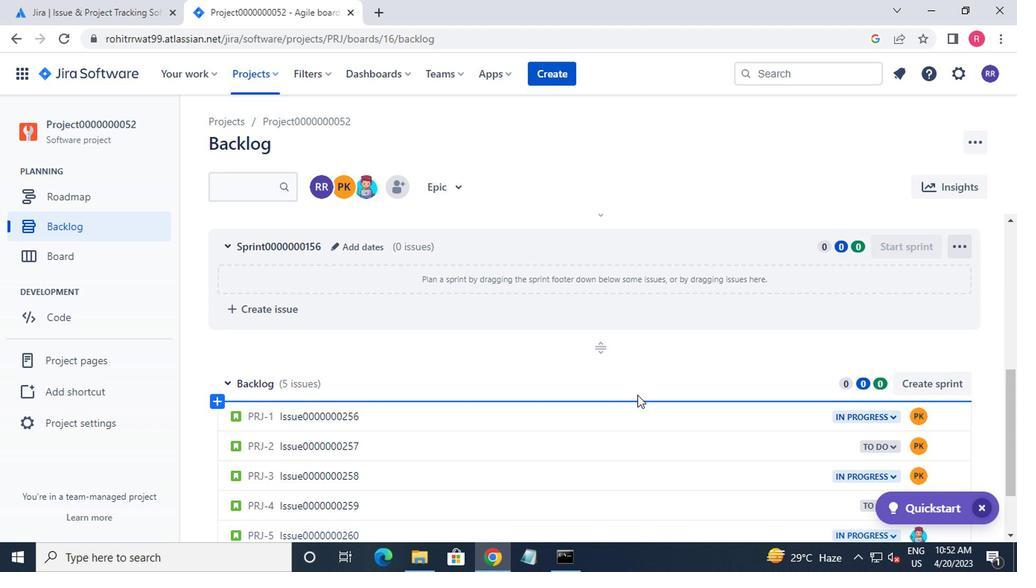 
Action: Mouse scrolled (623, 380) with delta (0, 1)
Screenshot: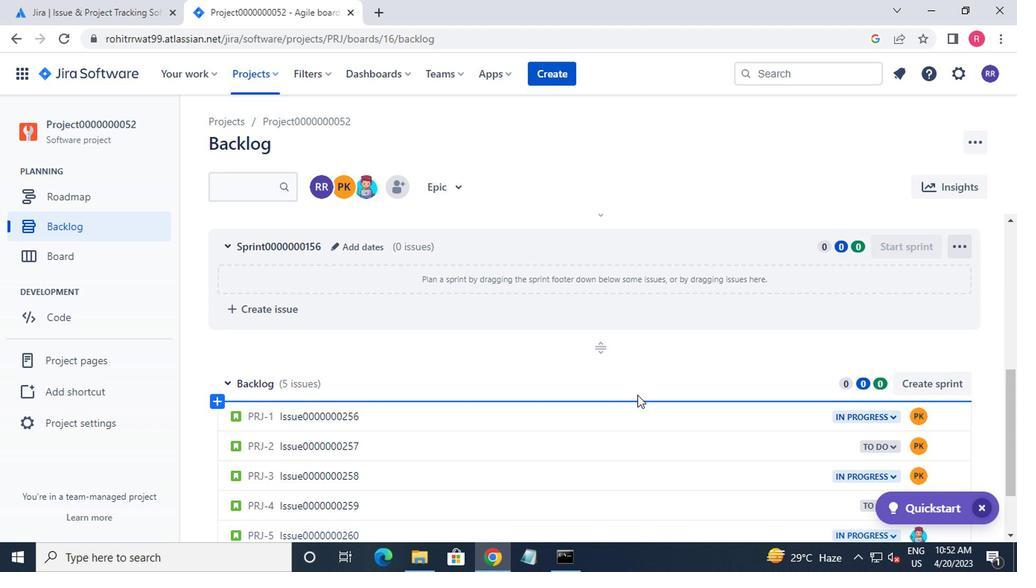 
Action: Mouse moved to (623, 376)
Screenshot: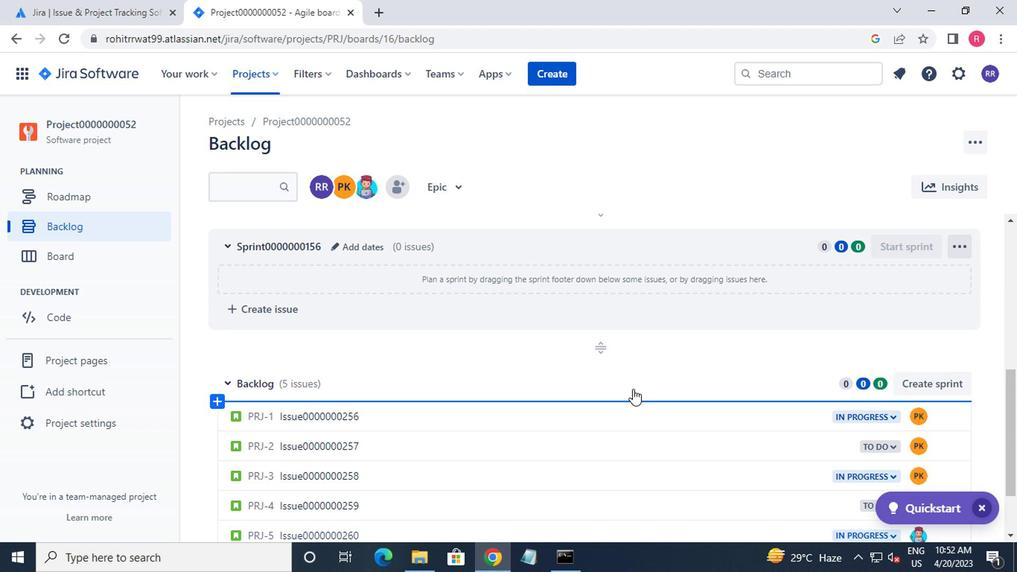 
Action: Mouse scrolled (623, 377) with delta (0, 0)
Screenshot: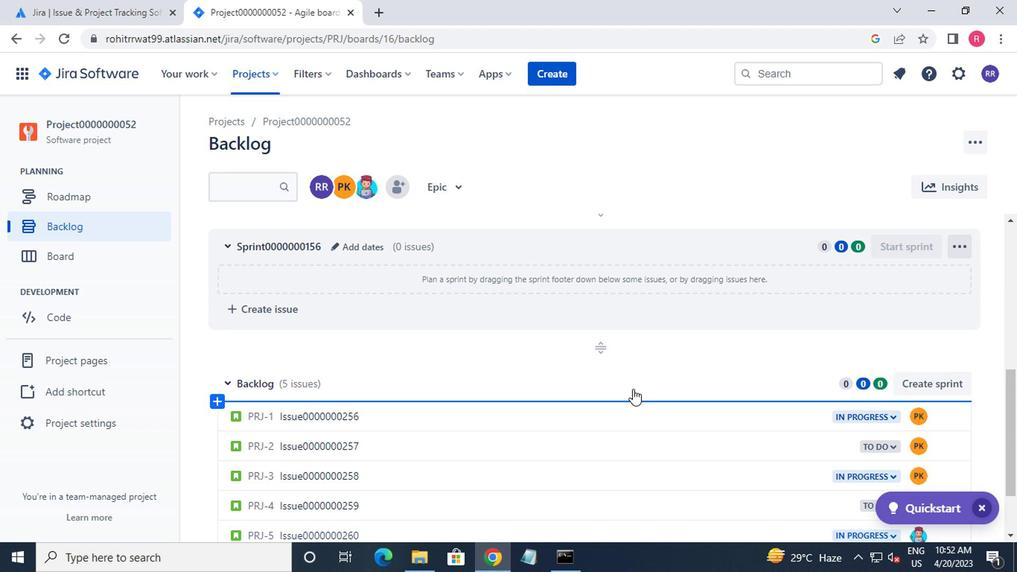 
Action: Mouse moved to (620, 365)
Screenshot: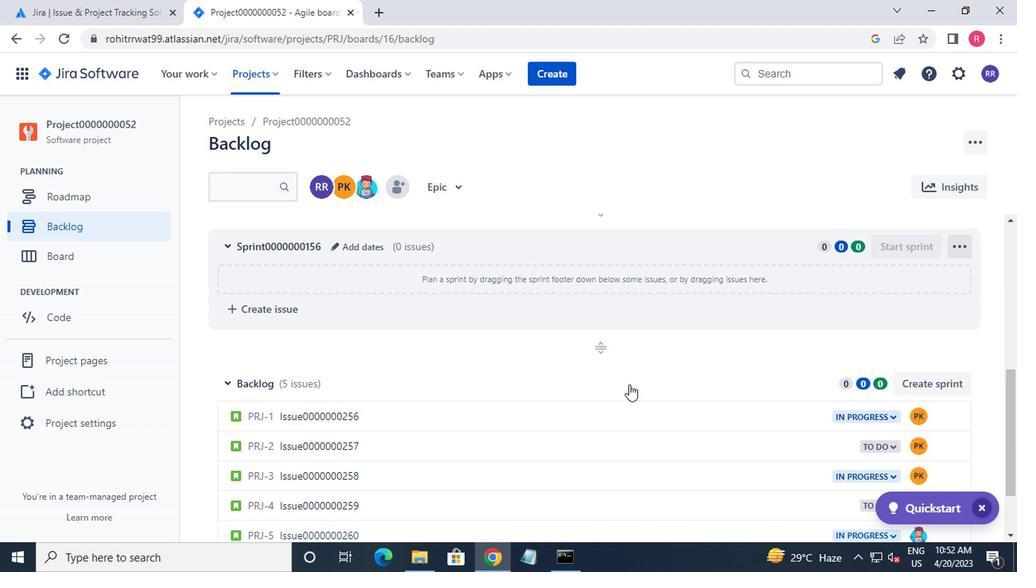 
Action: Mouse scrolled (620, 365) with delta (0, 0)
Screenshot: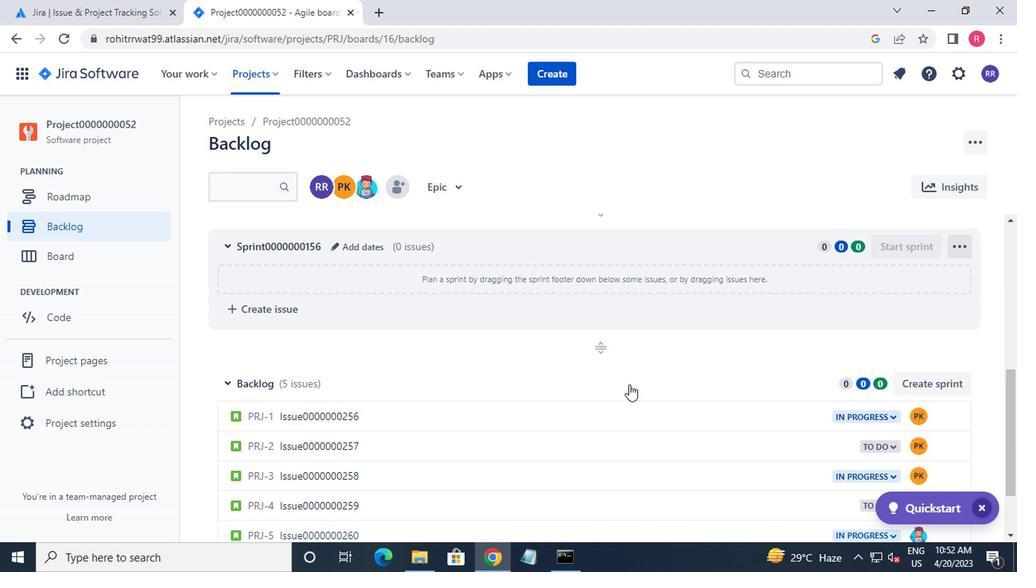 
Action: Mouse moved to (620, 358)
Screenshot: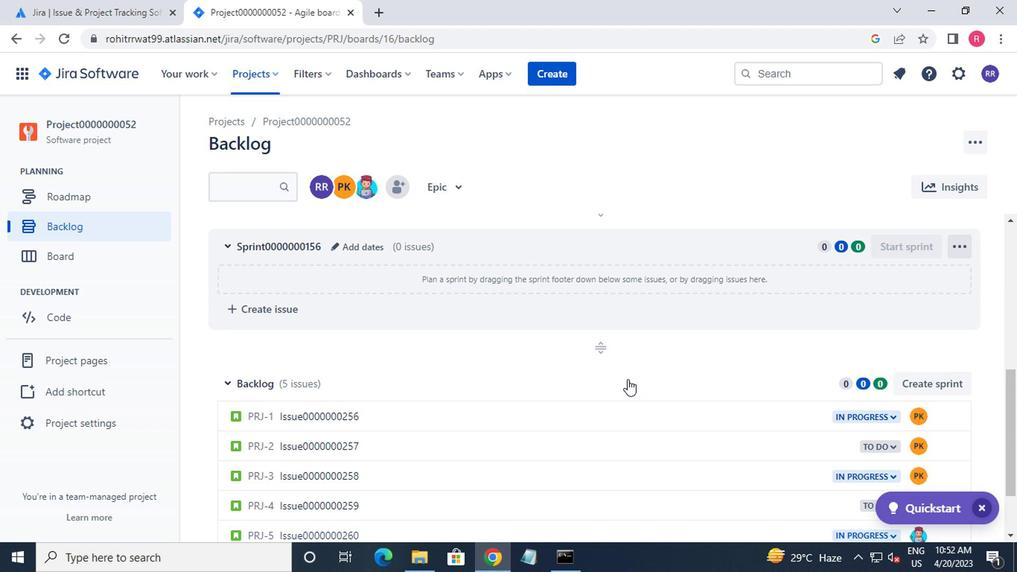 
Action: Mouse scrolled (620, 358) with delta (0, 0)
Screenshot: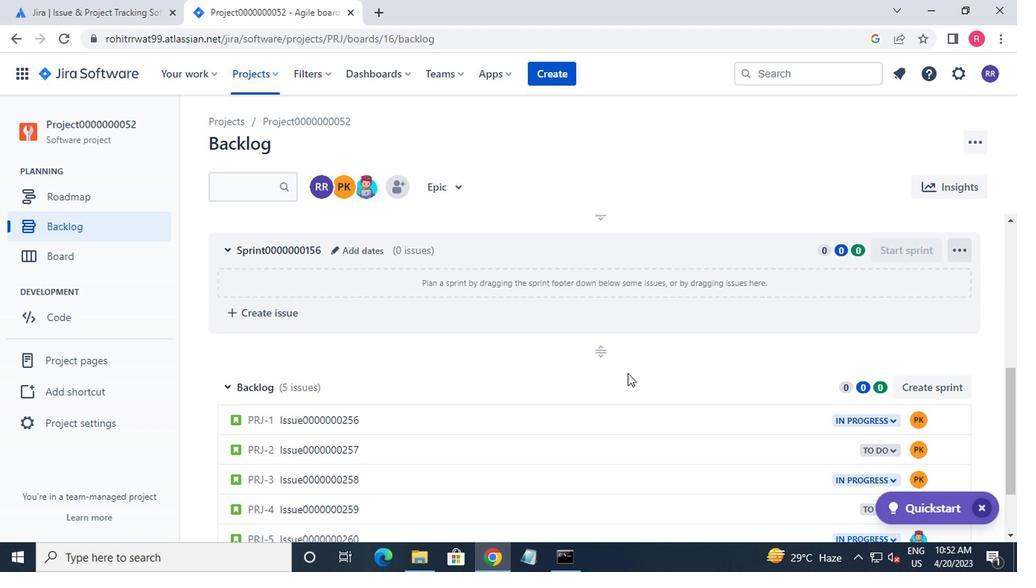 
Action: Mouse moved to (419, 324)
Screenshot: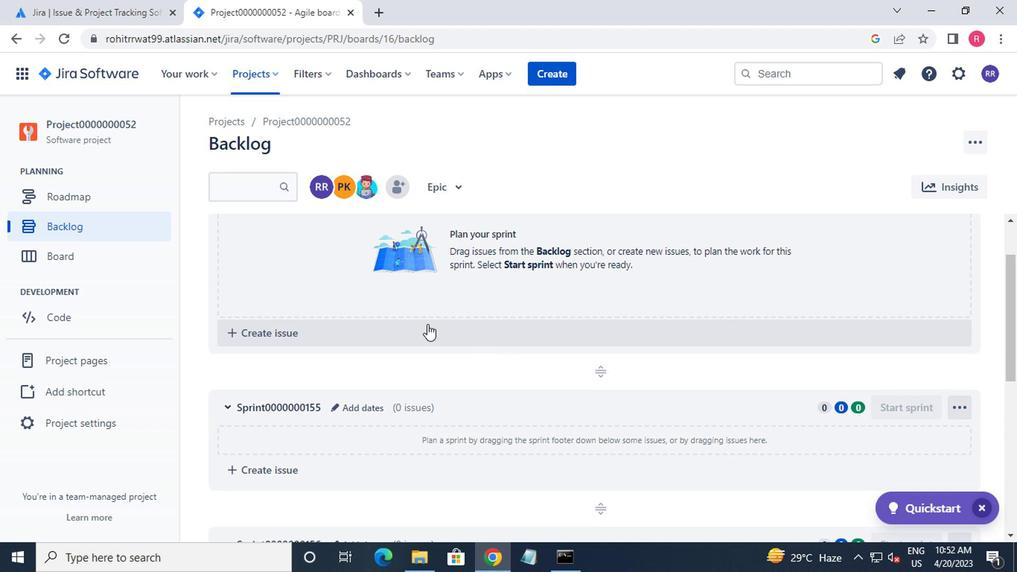 
Action: Mouse scrolled (419, 324) with delta (0, 0)
Screenshot: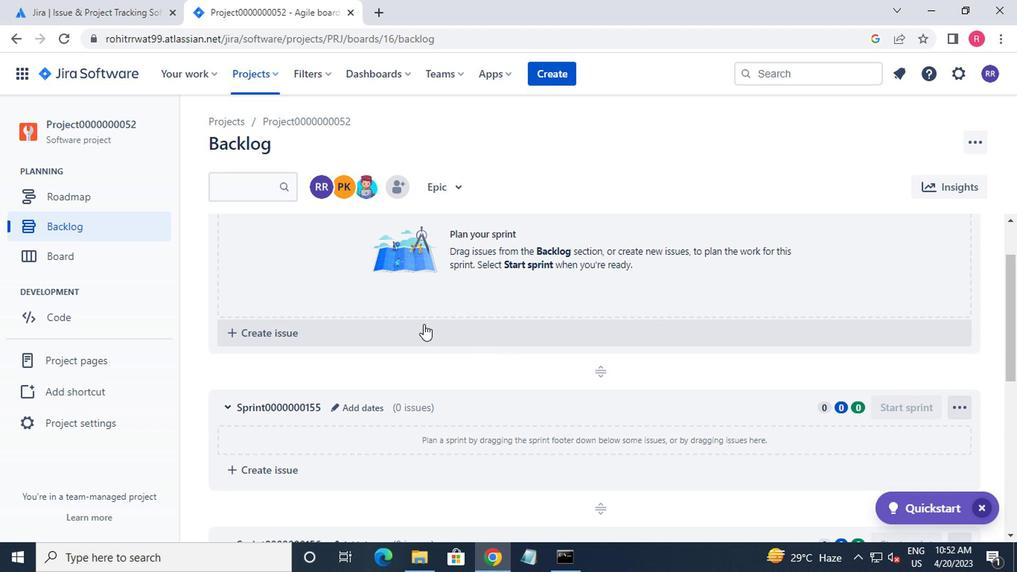 
Action: Mouse scrolled (419, 324) with delta (0, 0)
Screenshot: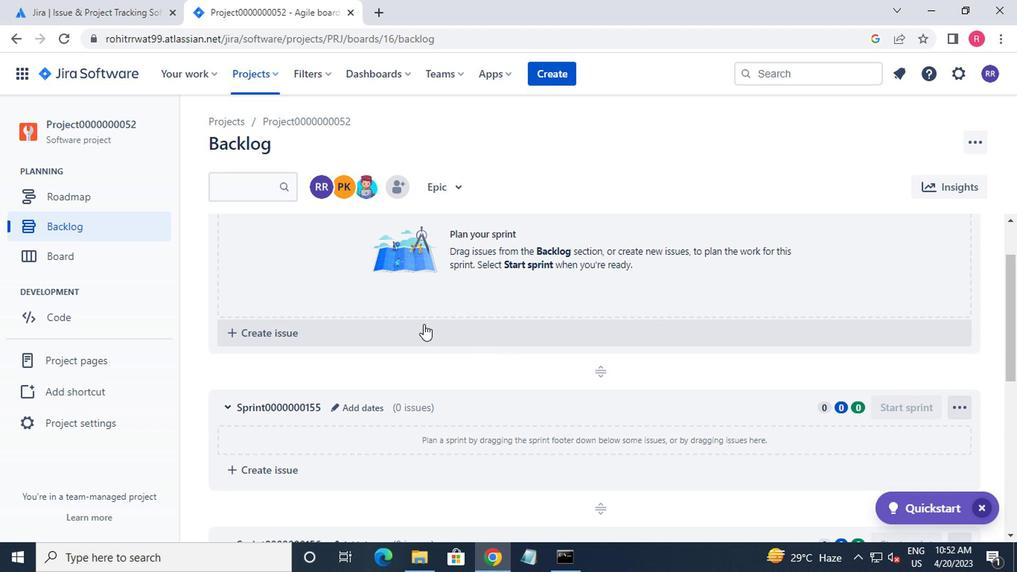 
Action: Mouse moved to (336, 249)
Screenshot: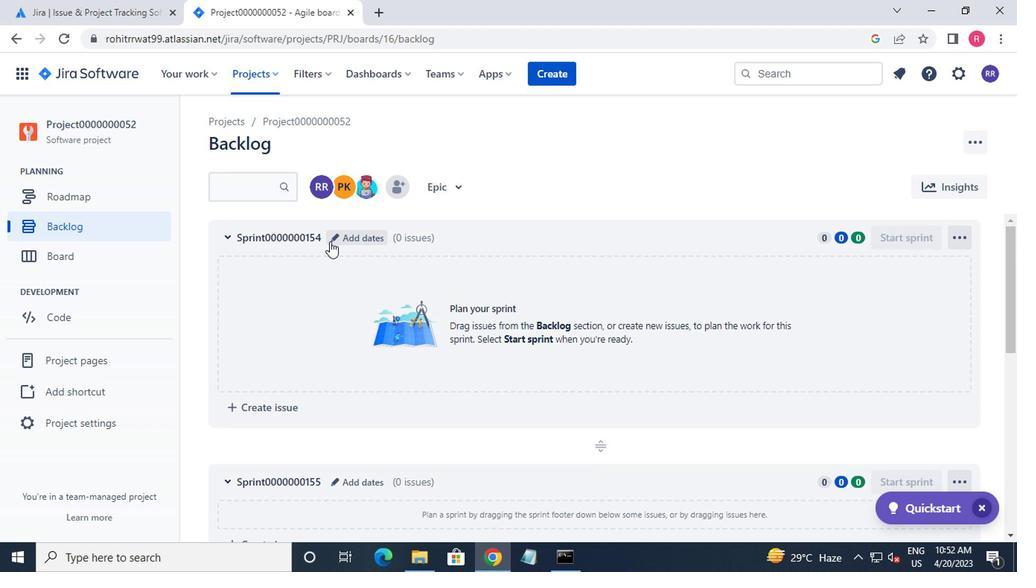 
Action: Mouse scrolled (336, 249) with delta (0, 0)
Screenshot: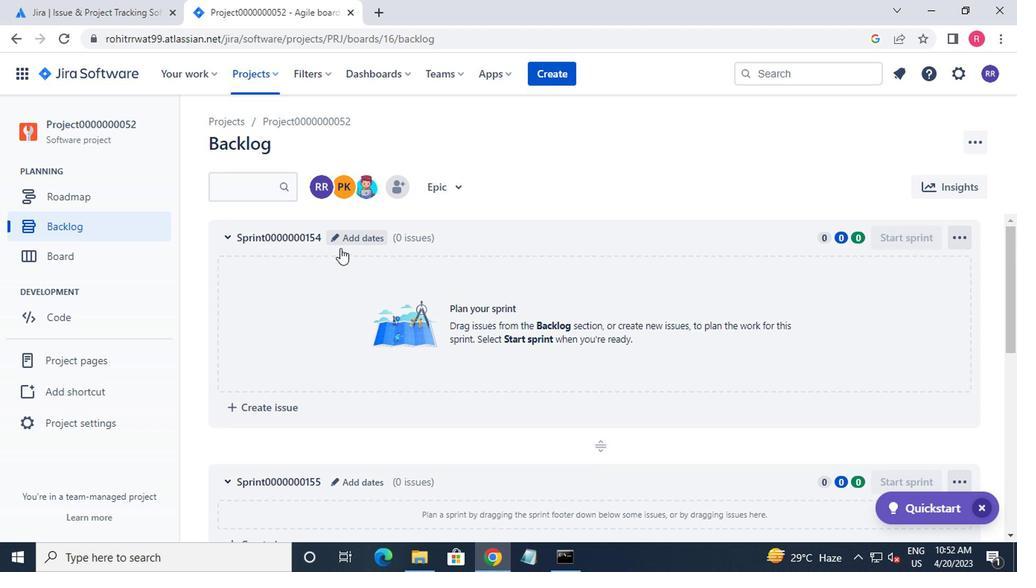 
Action: Mouse moved to (335, 235)
Screenshot: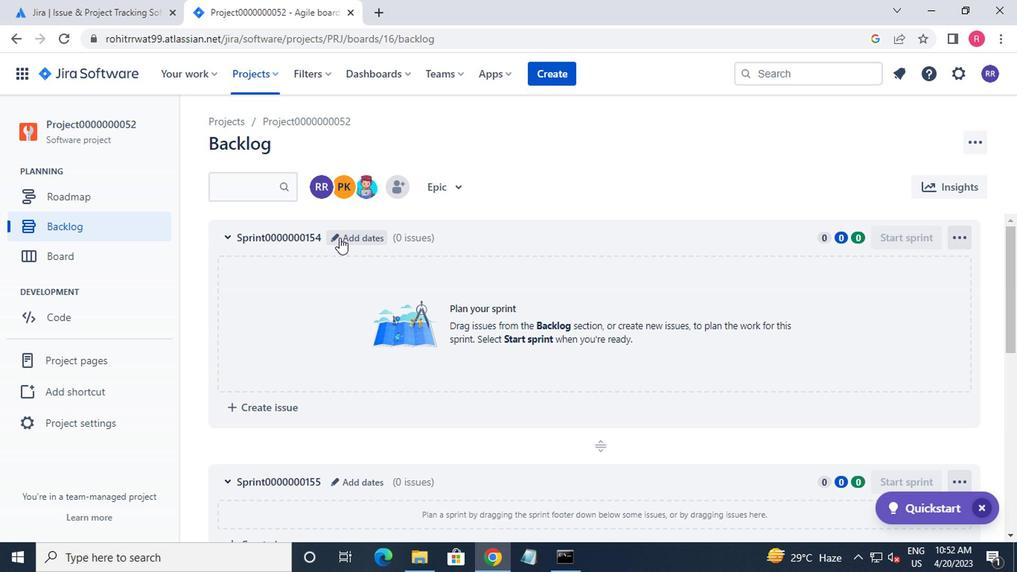 
Action: Mouse pressed left at (335, 235)
Screenshot: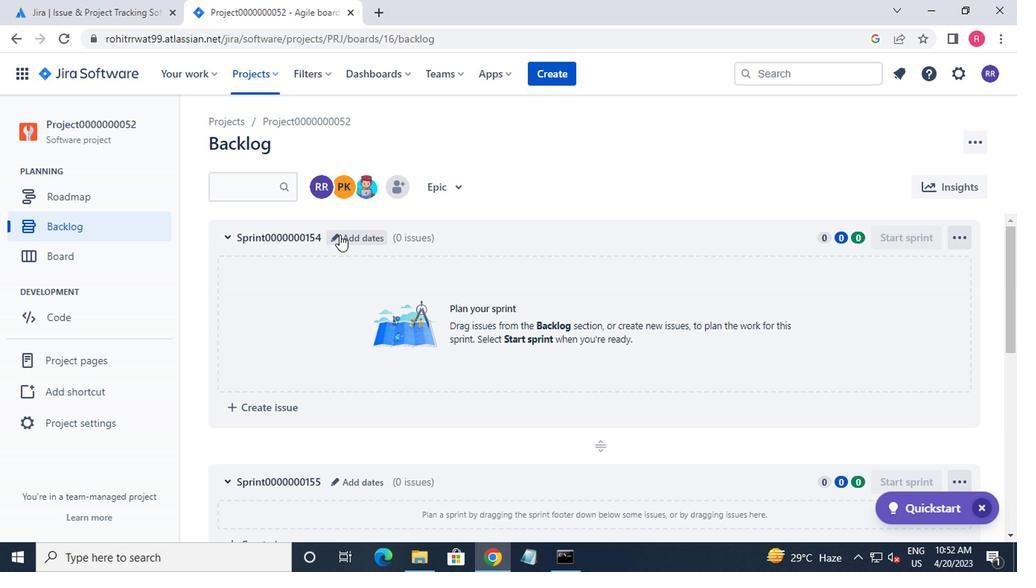 
Action: Mouse moved to (360, 238)
Screenshot: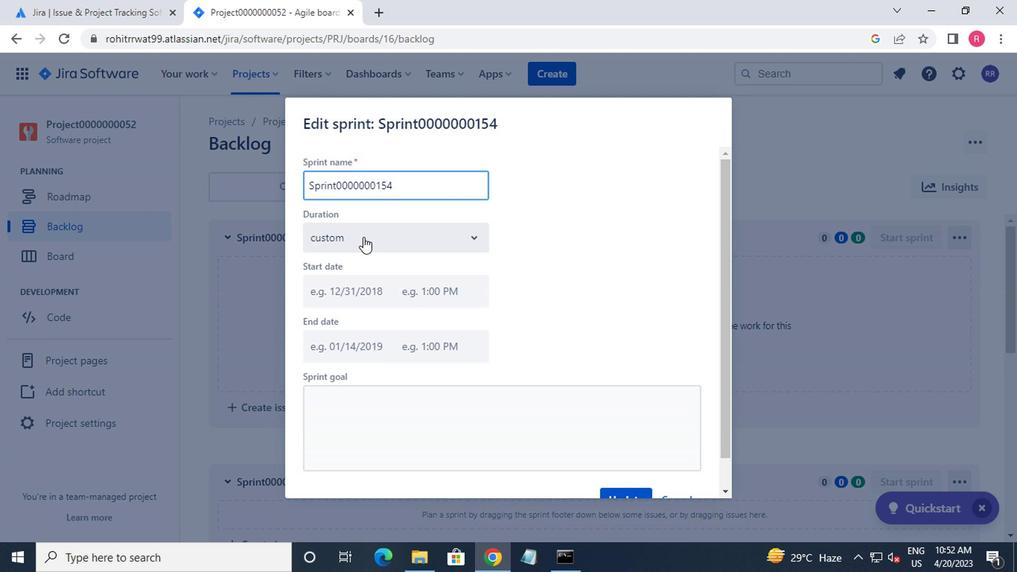 
Action: Mouse pressed left at (360, 238)
Screenshot: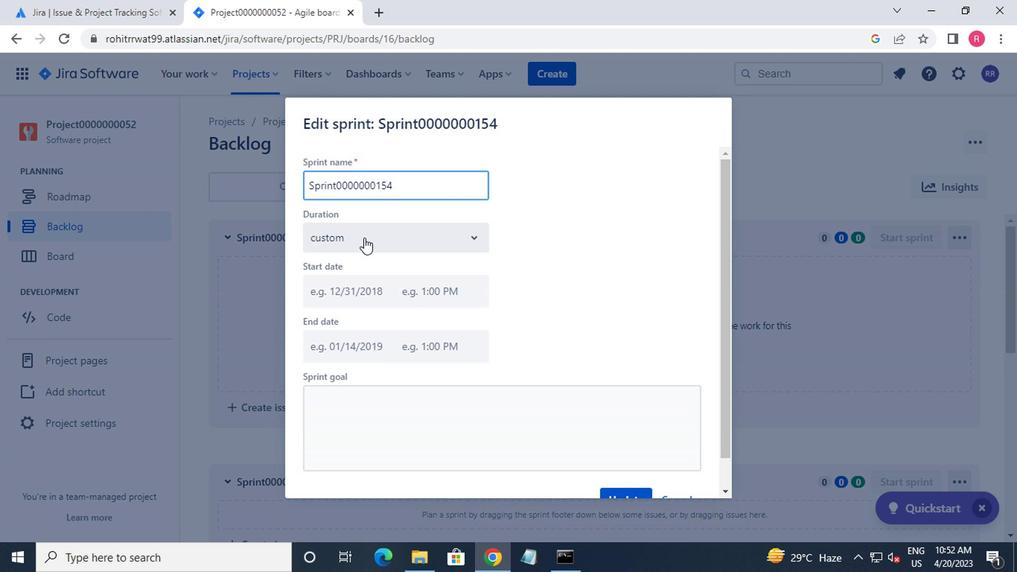 
Action: Mouse moved to (366, 279)
Screenshot: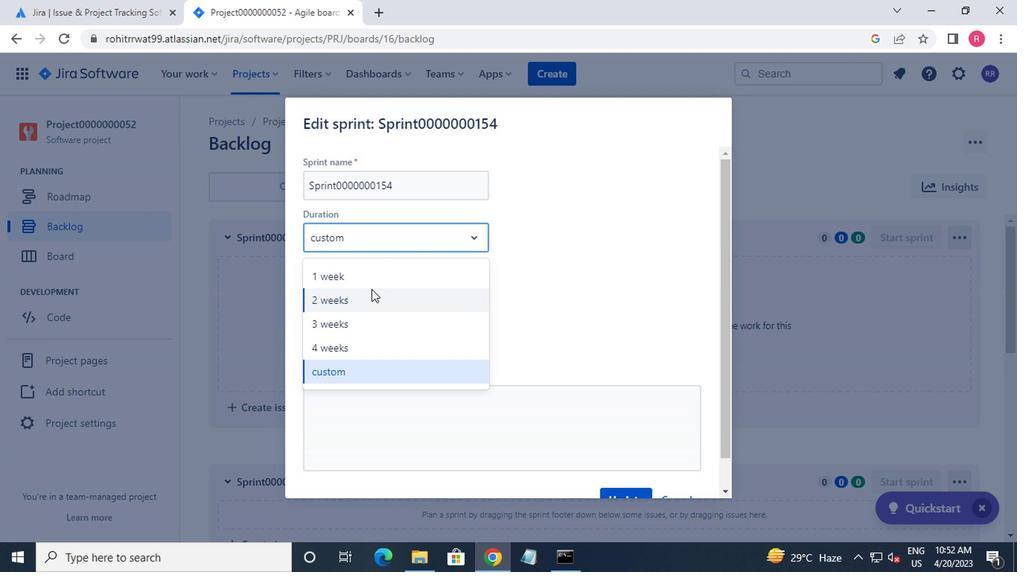 
Action: Mouse pressed left at (366, 279)
Screenshot: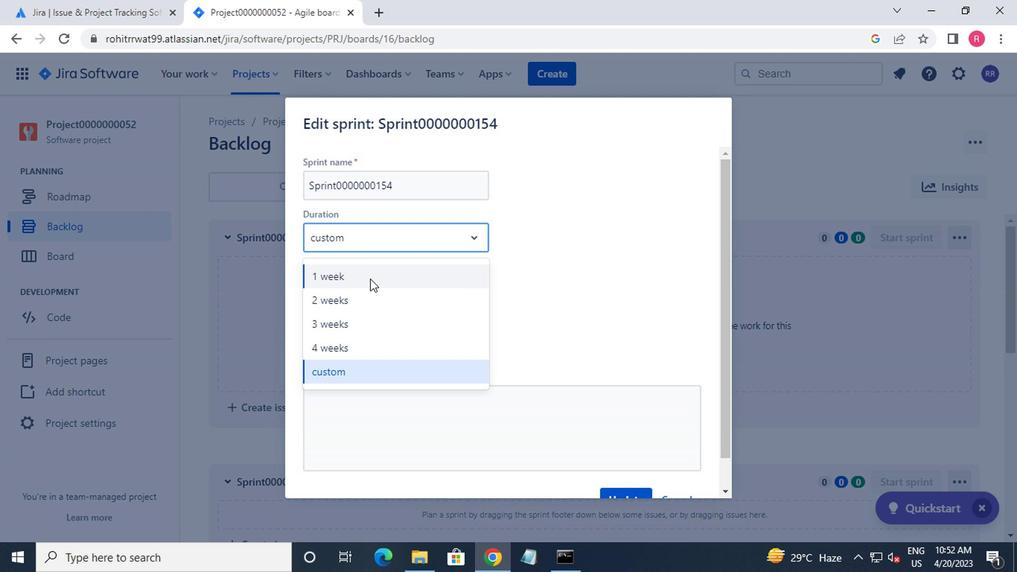 
Action: Mouse moved to (662, 466)
Screenshot: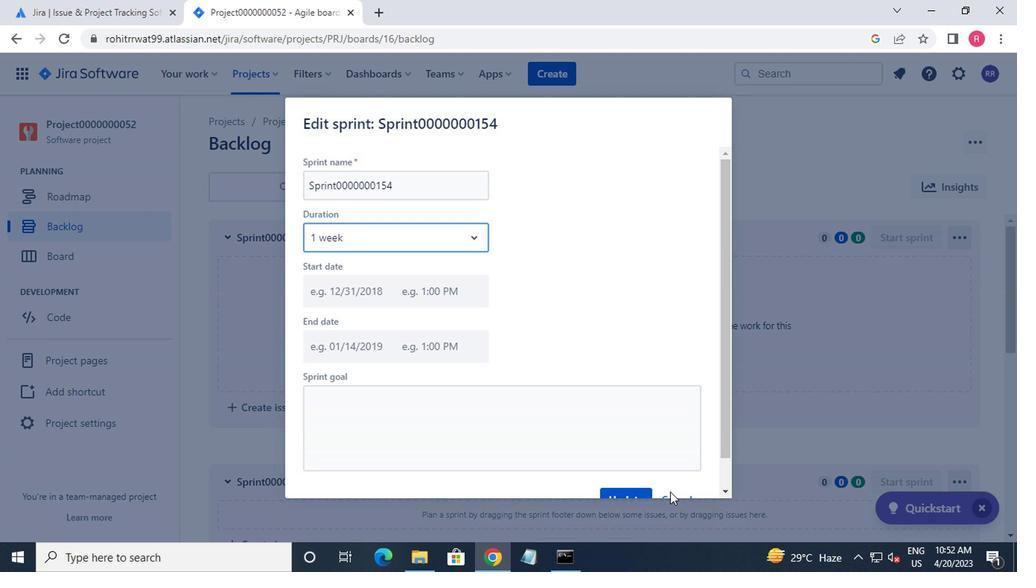 
Action: Mouse scrolled (662, 465) with delta (0, -1)
Screenshot: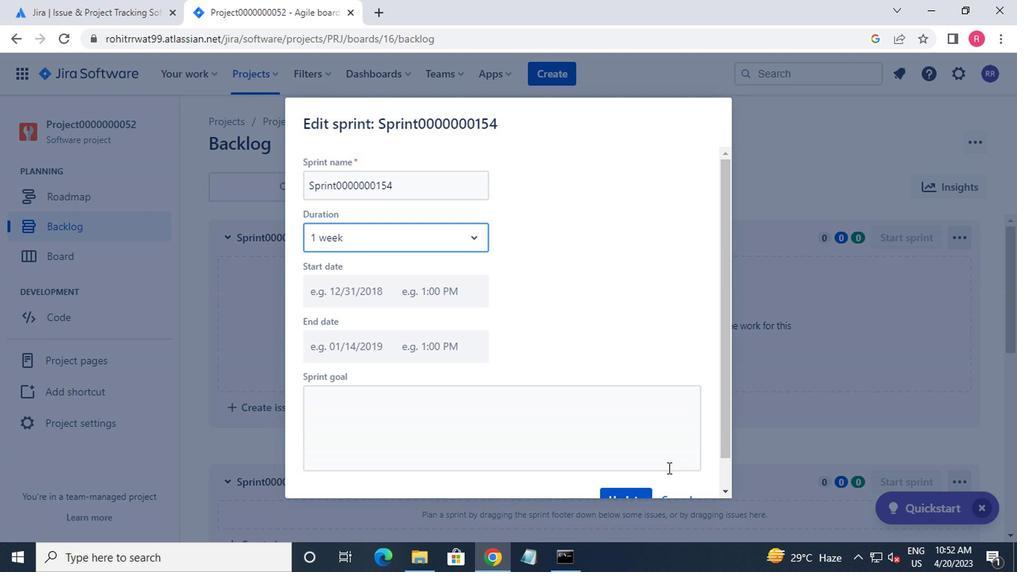 
Action: Mouse moved to (630, 469)
Screenshot: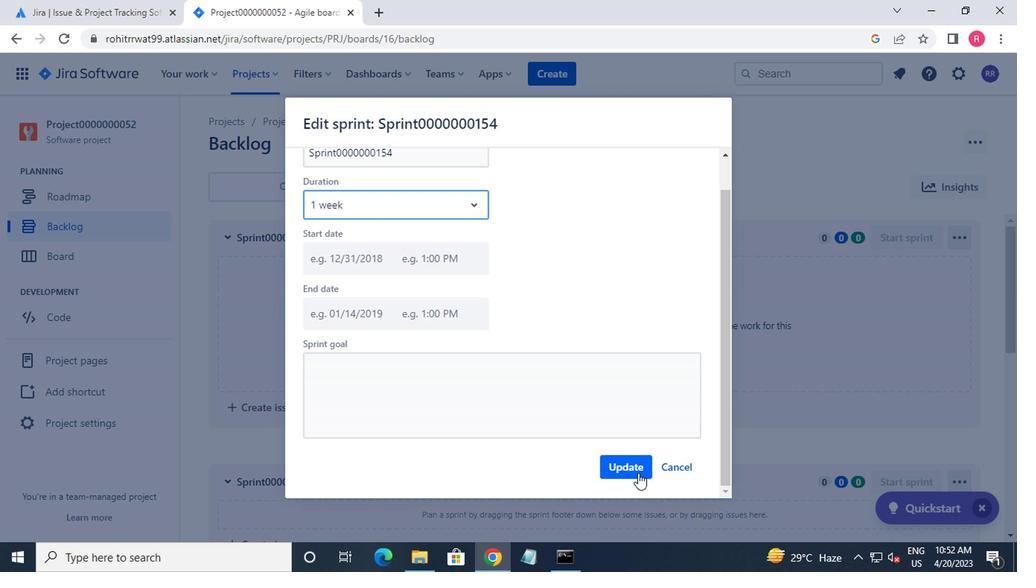
Action: Mouse pressed left at (630, 469)
Screenshot: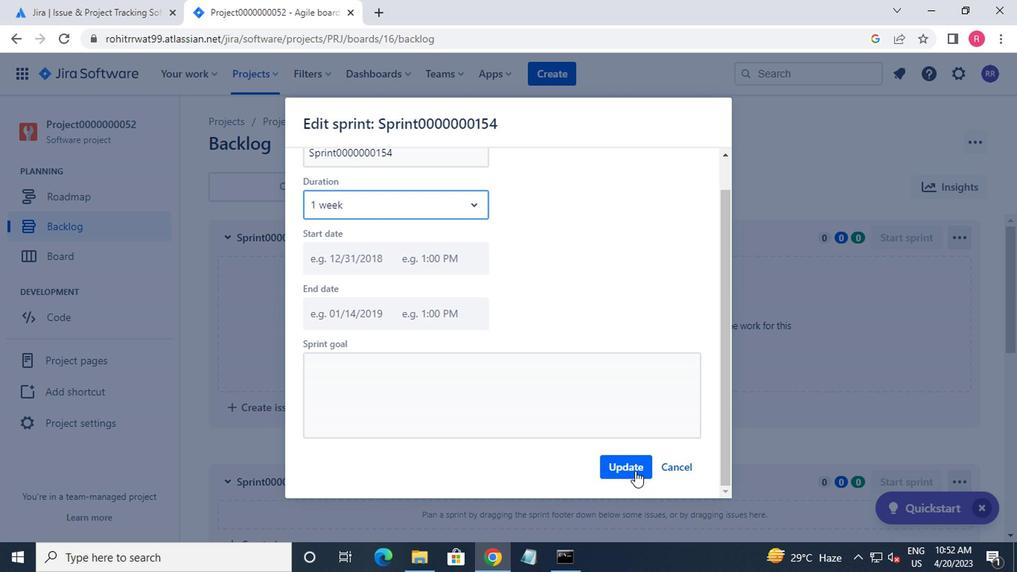 
Action: Mouse moved to (336, 454)
Screenshot: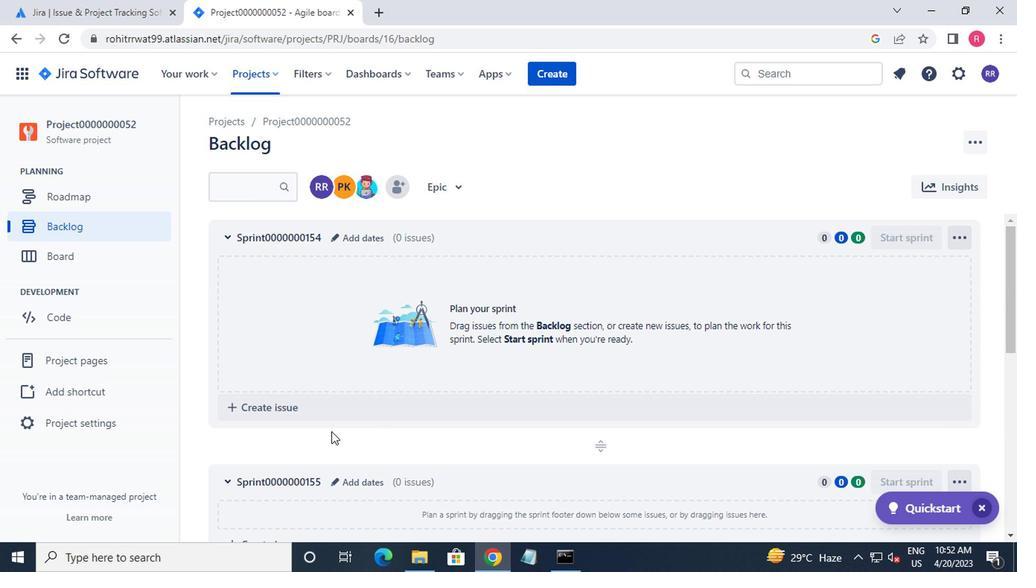 
Action: Mouse scrolled (336, 453) with delta (0, 0)
Screenshot: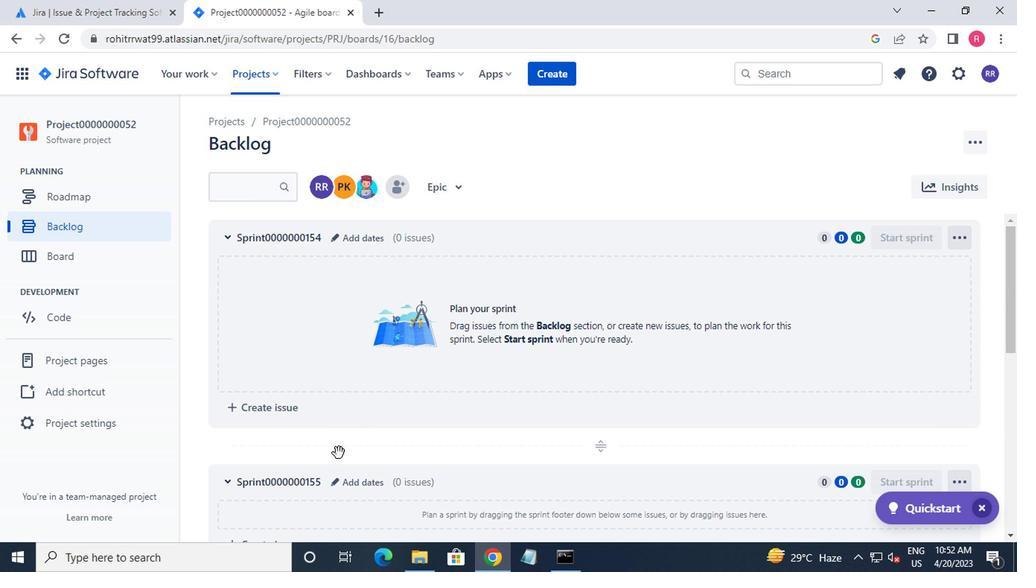 
Action: Mouse moved to (334, 403)
Screenshot: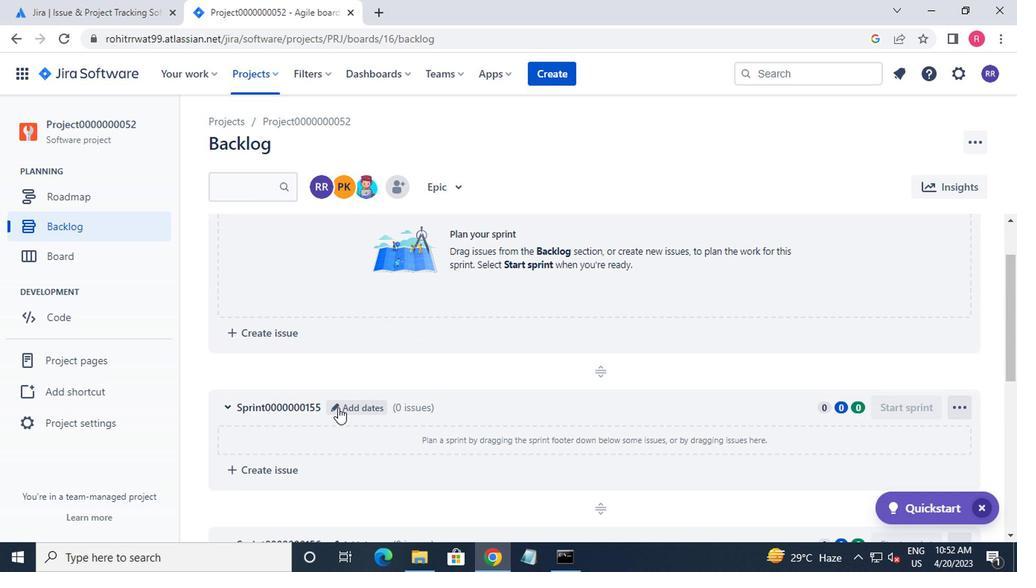 
Action: Mouse scrolled (334, 404) with delta (0, 1)
Screenshot: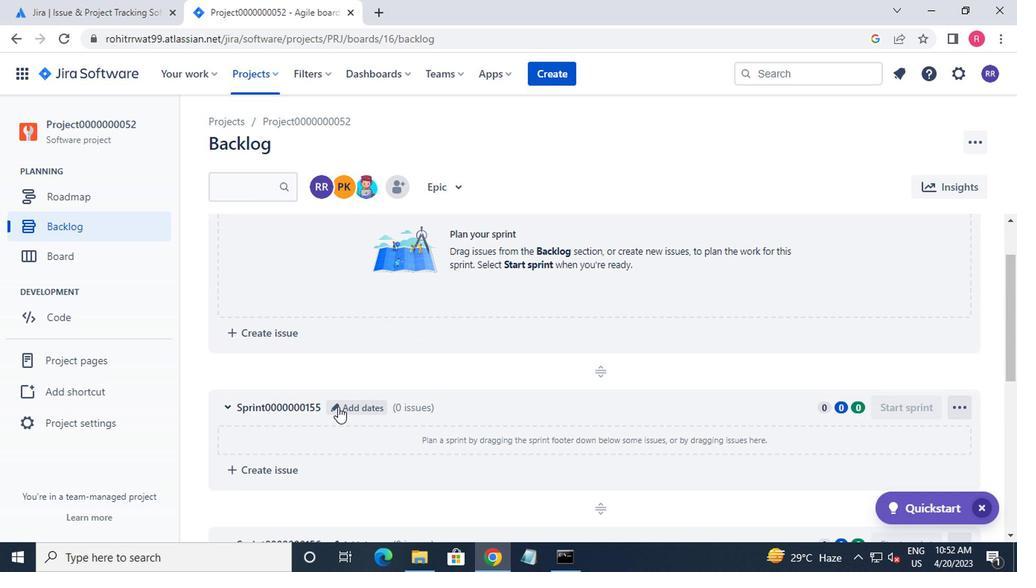 
Action: Mouse moved to (334, 402)
Screenshot: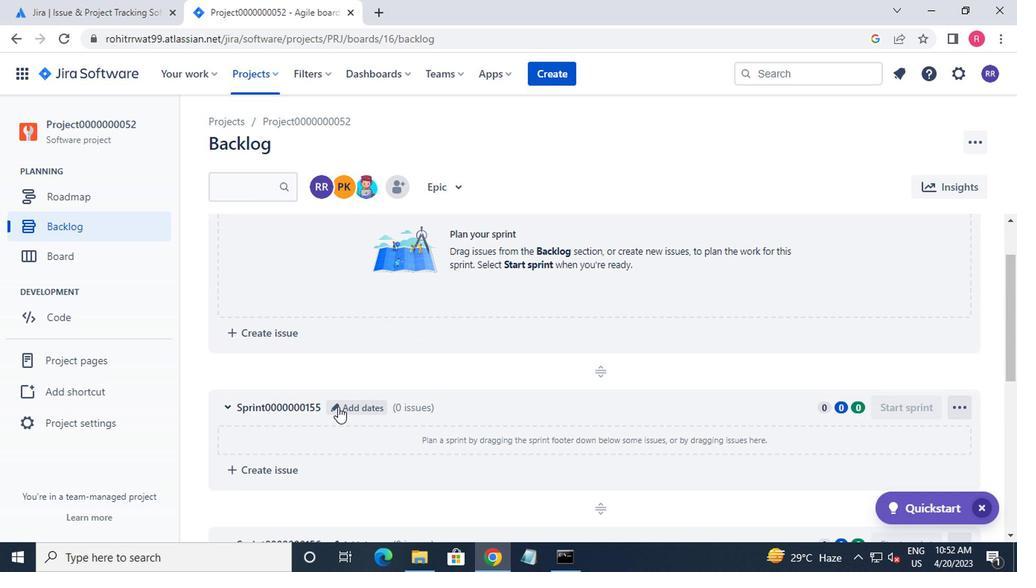 
Action: Mouse scrolled (334, 403) with delta (0, 0)
Screenshot: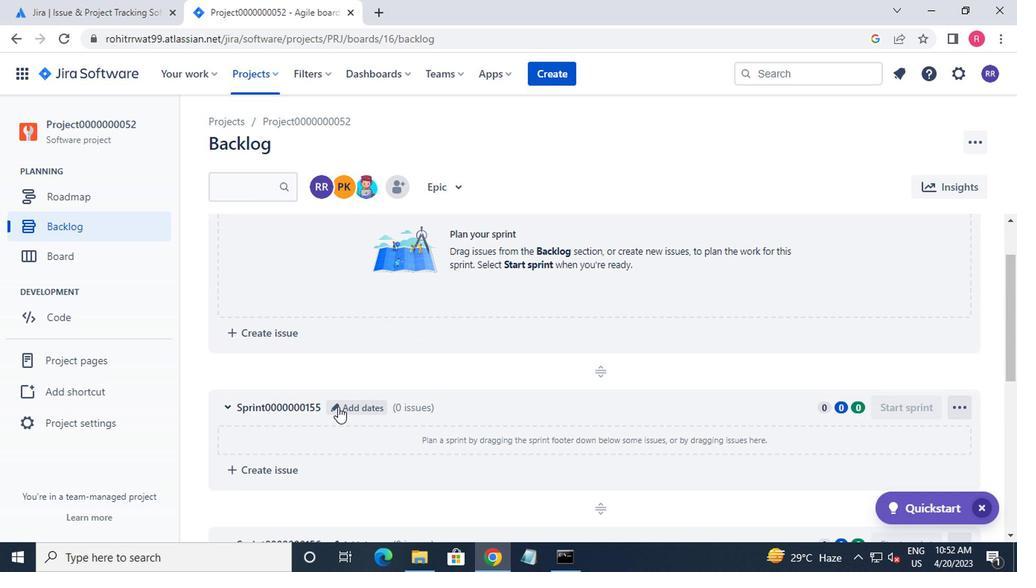 
Action: Mouse moved to (334, 401)
Screenshot: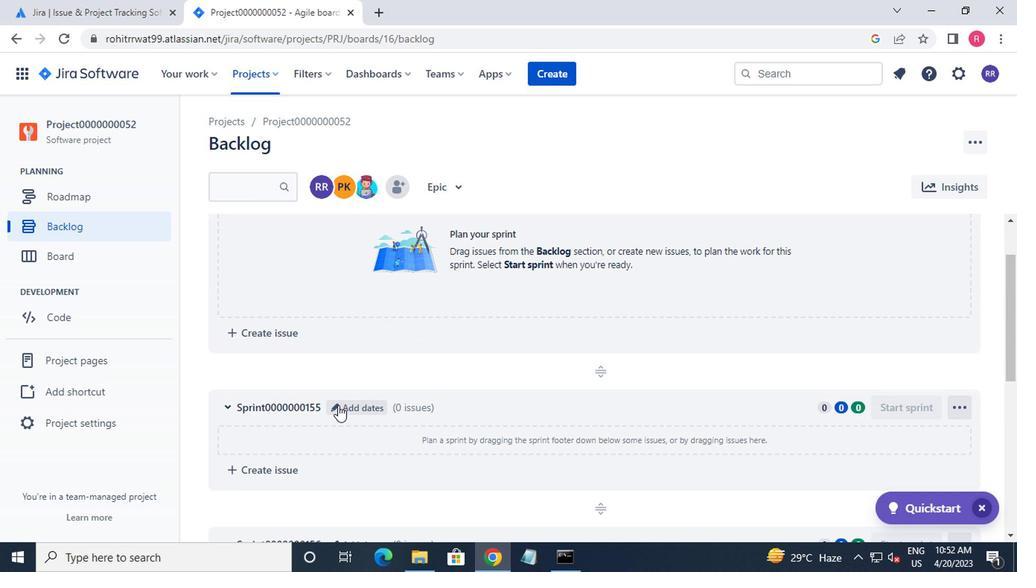
Action: Mouse scrolled (334, 402) with delta (0, 1)
Screenshot: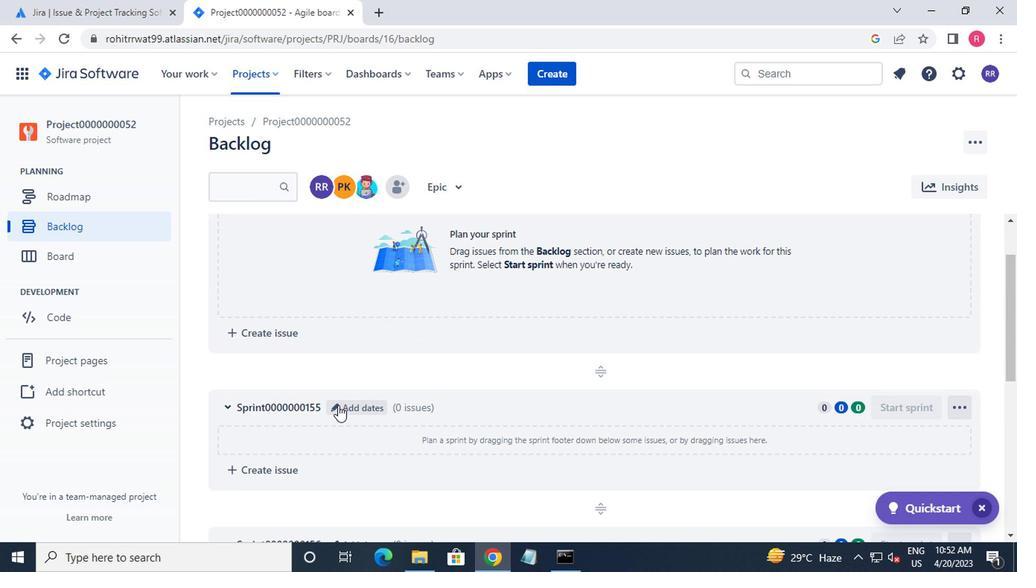 
Action: Mouse moved to (334, 400)
Screenshot: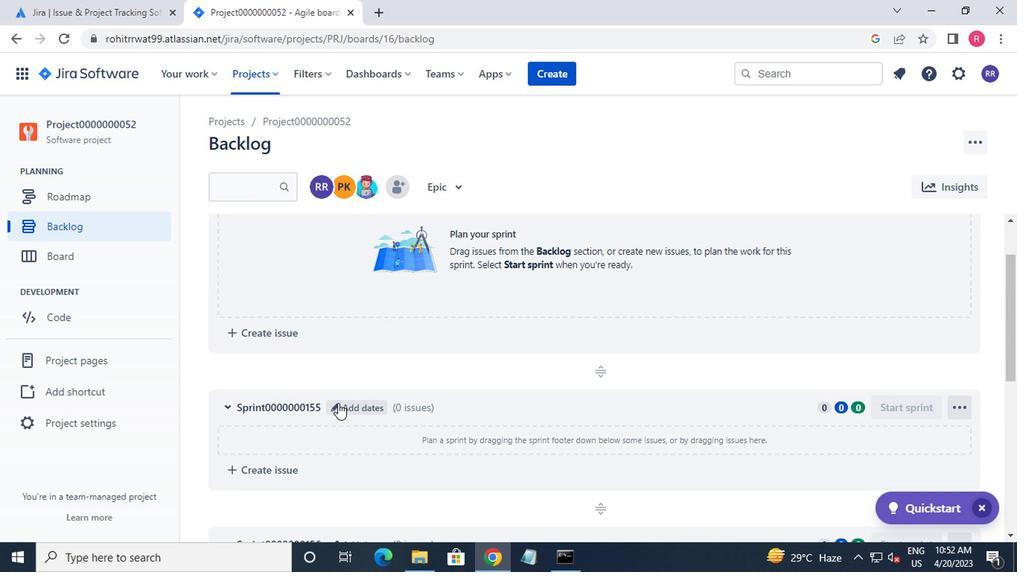 
Action: Mouse scrolled (334, 399) with delta (0, 0)
Screenshot: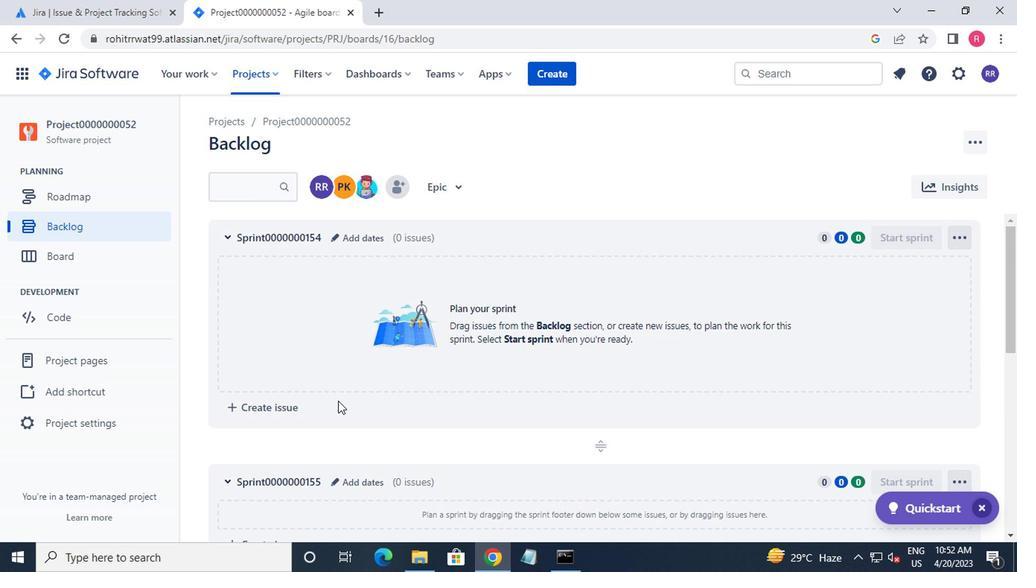 
Action: Mouse moved to (334, 399)
Screenshot: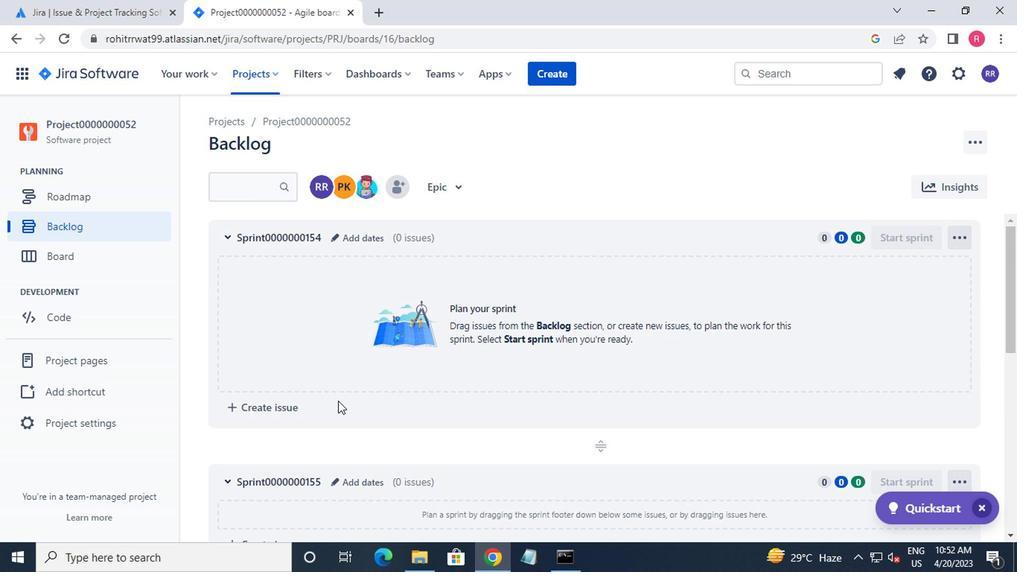 
Action: Mouse scrolled (334, 398) with delta (0, 0)
Screenshot: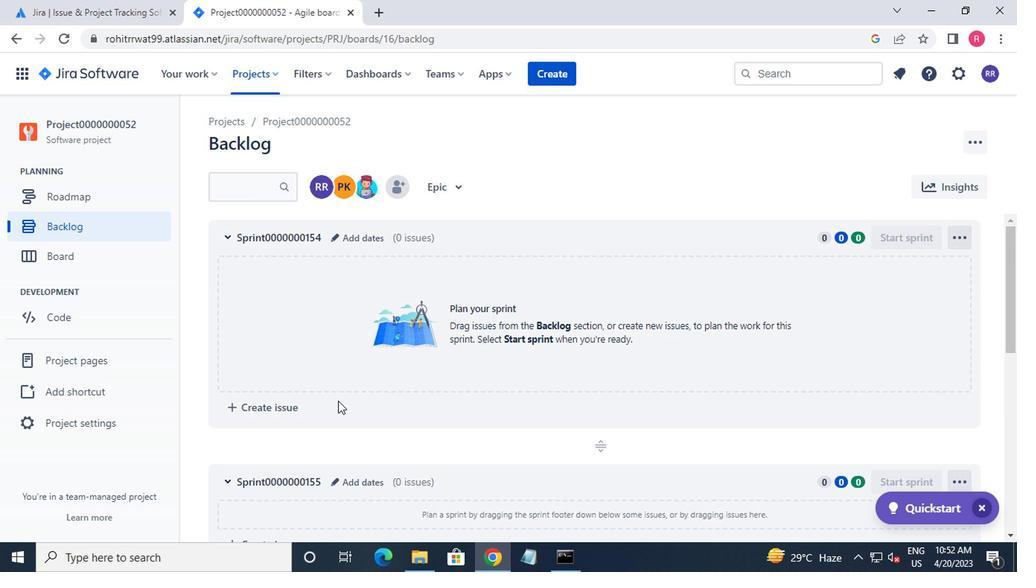 
Action: Mouse moved to (331, 340)
Screenshot: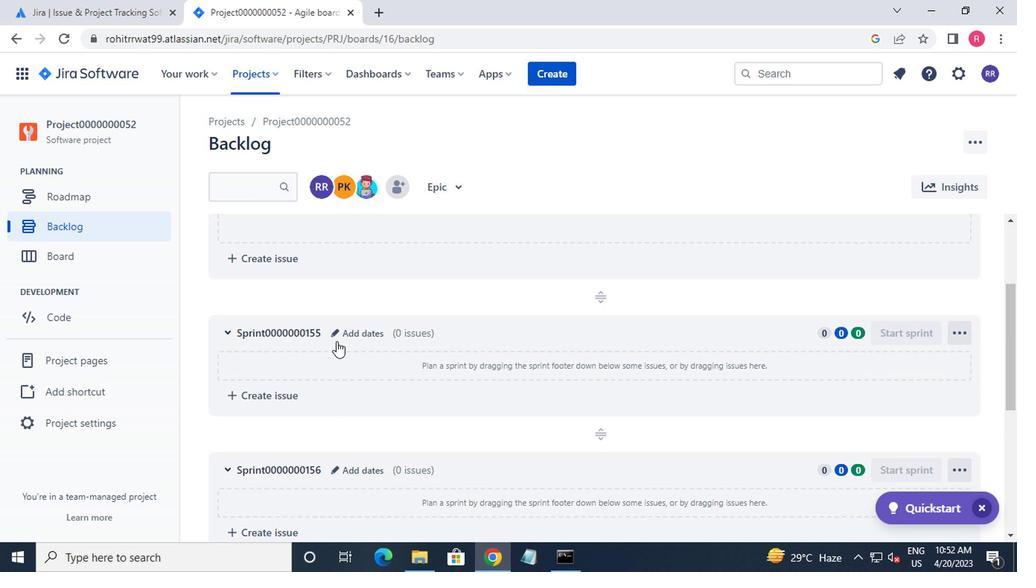 
Action: Mouse pressed left at (331, 340)
Screenshot: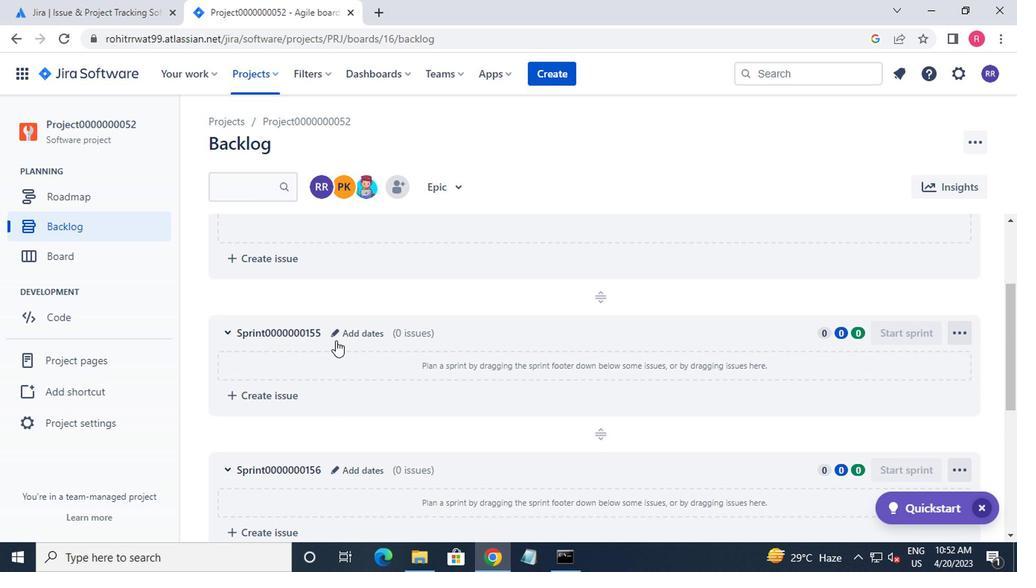 
Action: Mouse moved to (386, 245)
Screenshot: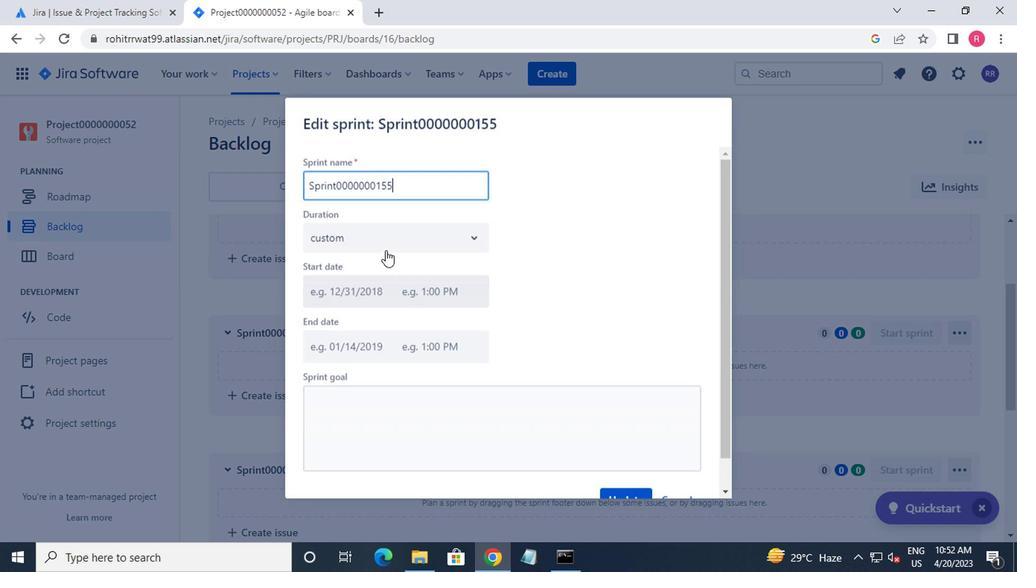 
Action: Mouse pressed left at (386, 245)
Screenshot: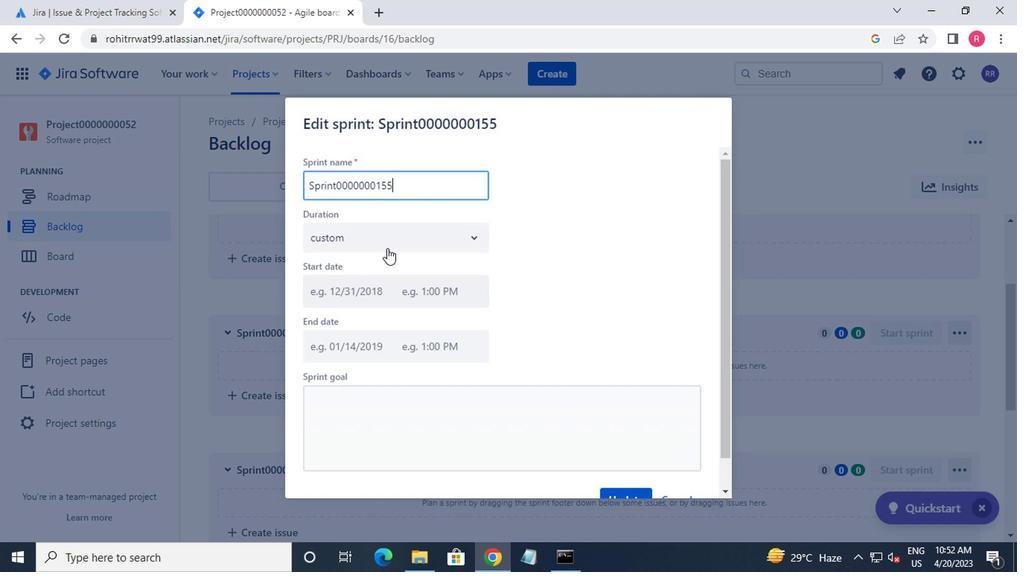 
Action: Mouse moved to (353, 299)
Screenshot: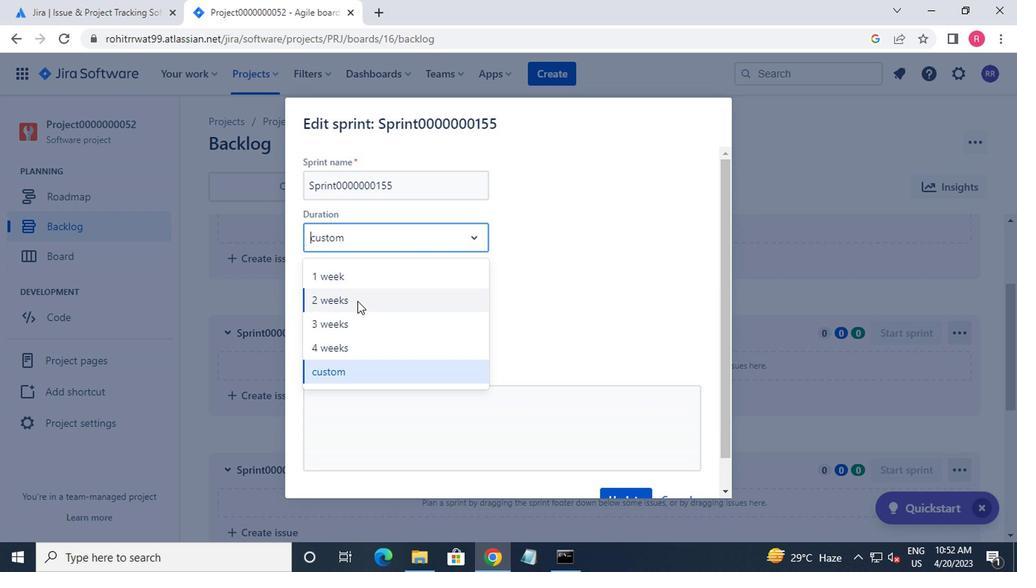 
Action: Mouse pressed left at (353, 299)
Screenshot: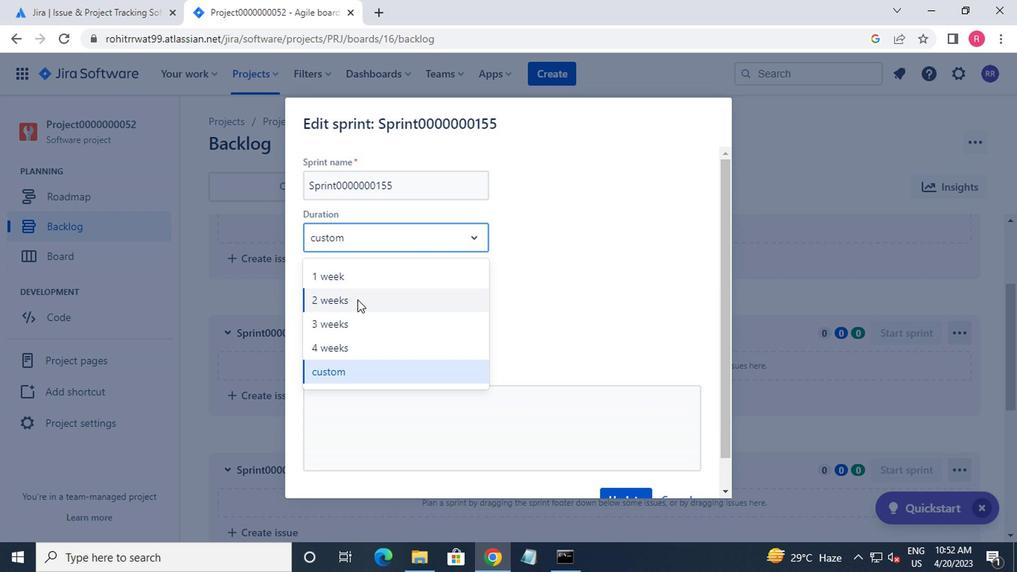 
Action: Mouse moved to (405, 341)
Screenshot: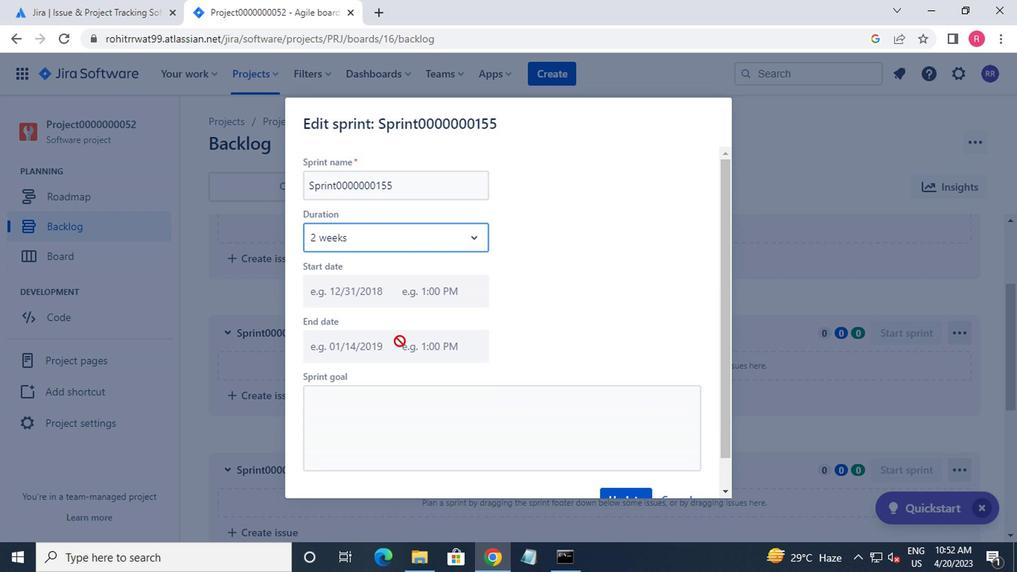 
Action: Mouse scrolled (405, 340) with delta (0, 0)
Screenshot: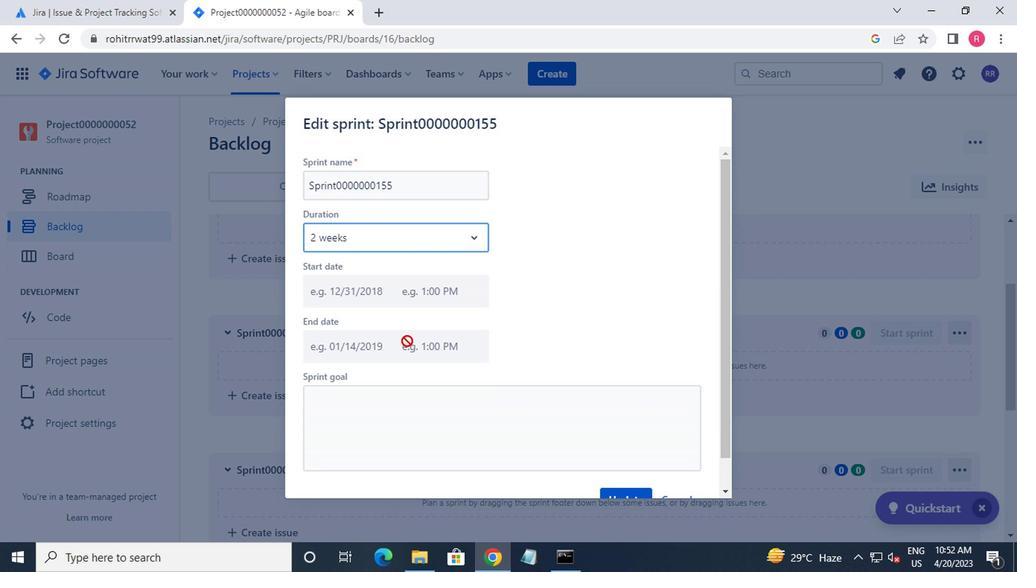 
Action: Mouse moved to (411, 341)
Screenshot: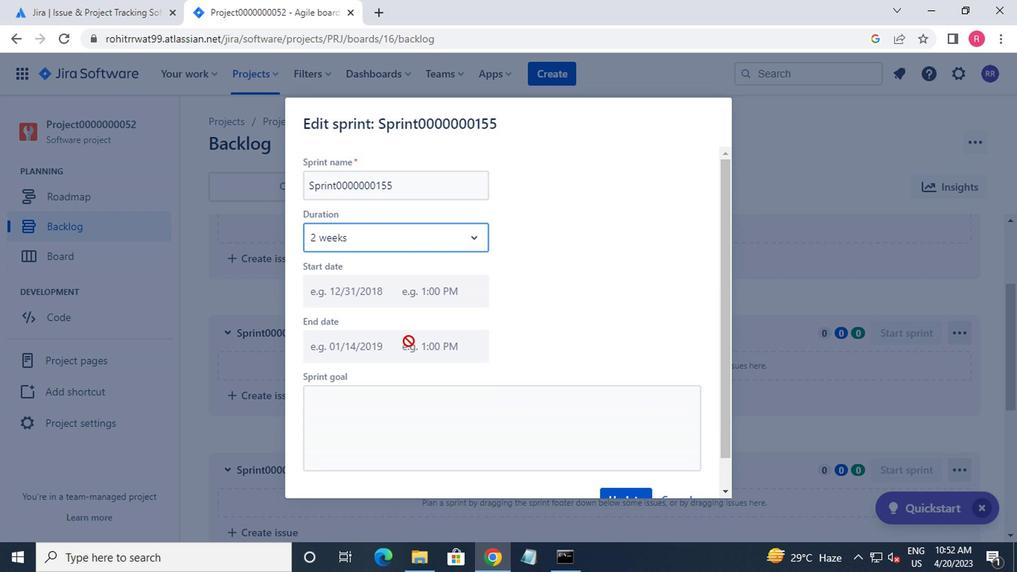 
Action: Mouse scrolled (411, 340) with delta (0, 0)
Screenshot: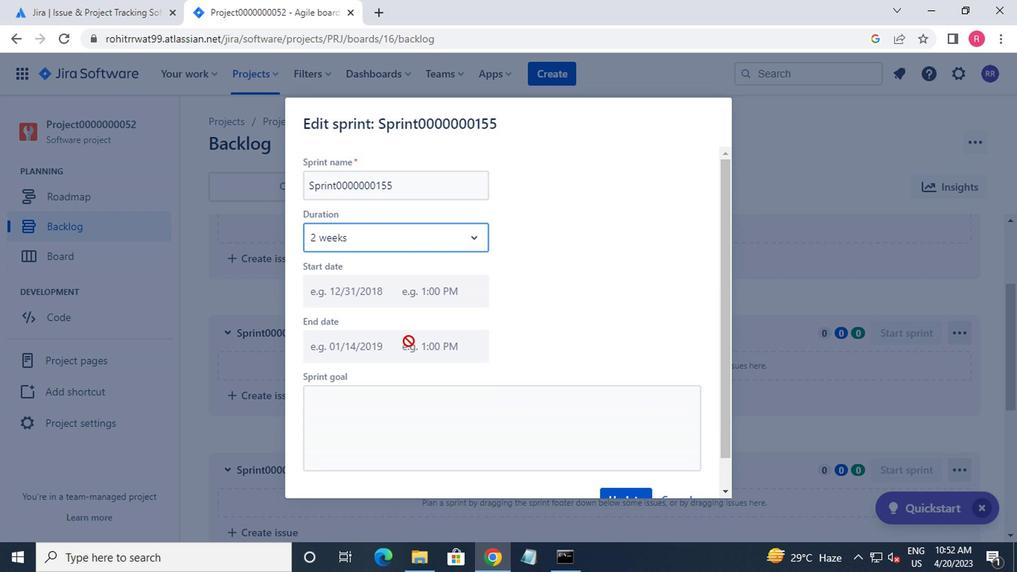 
Action: Mouse moved to (636, 466)
Screenshot: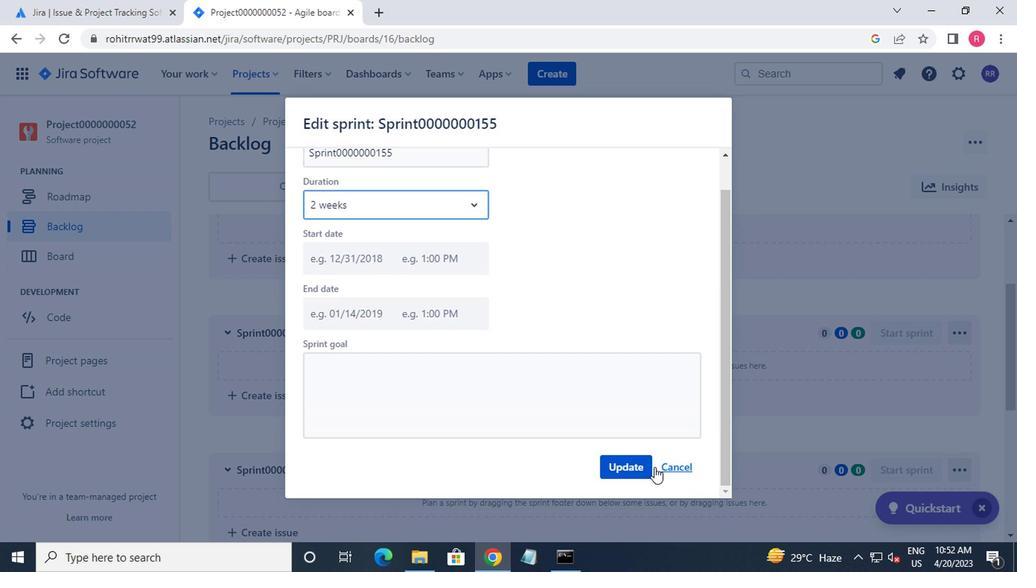 
Action: Mouse pressed left at (636, 466)
Screenshot: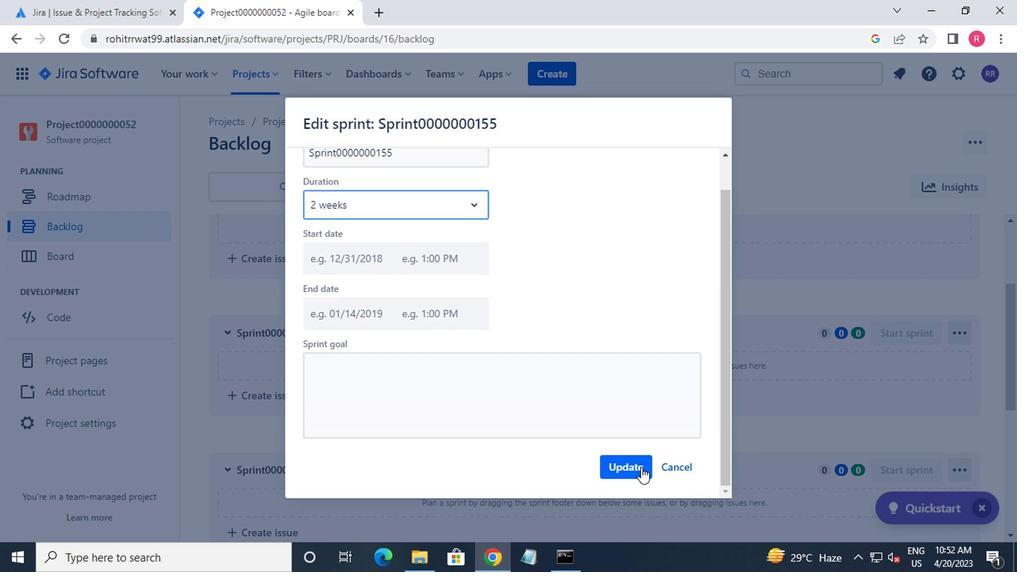 
Action: Mouse moved to (504, 424)
Screenshot: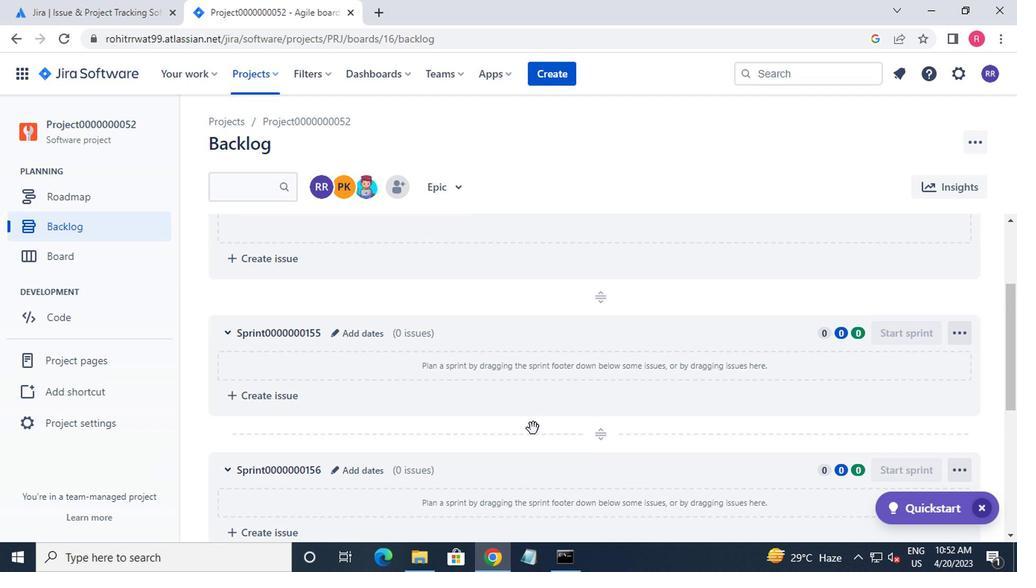 
Action: Mouse scrolled (504, 423) with delta (0, 0)
Screenshot: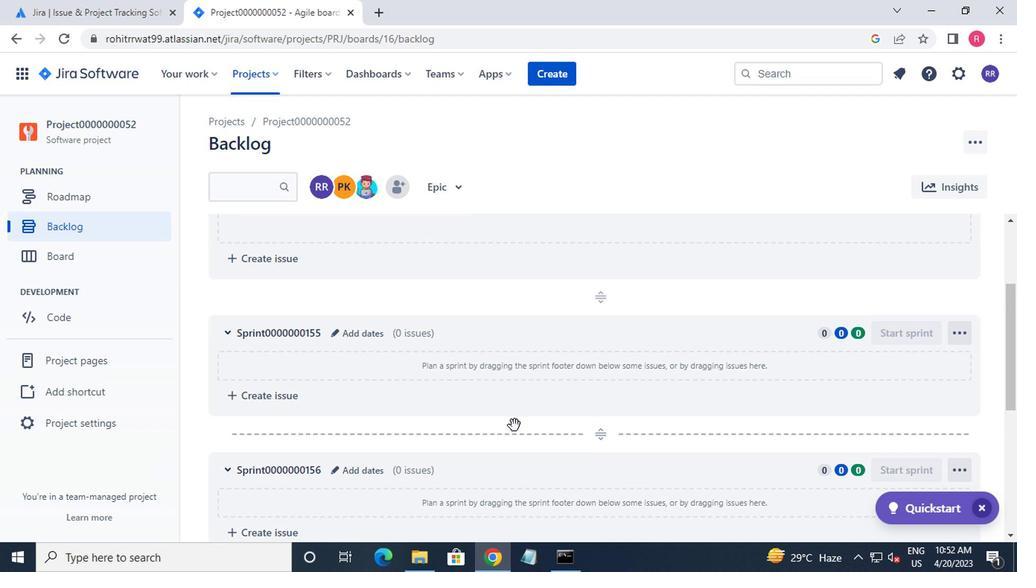 
Action: Mouse scrolled (504, 423) with delta (0, 0)
Screenshot: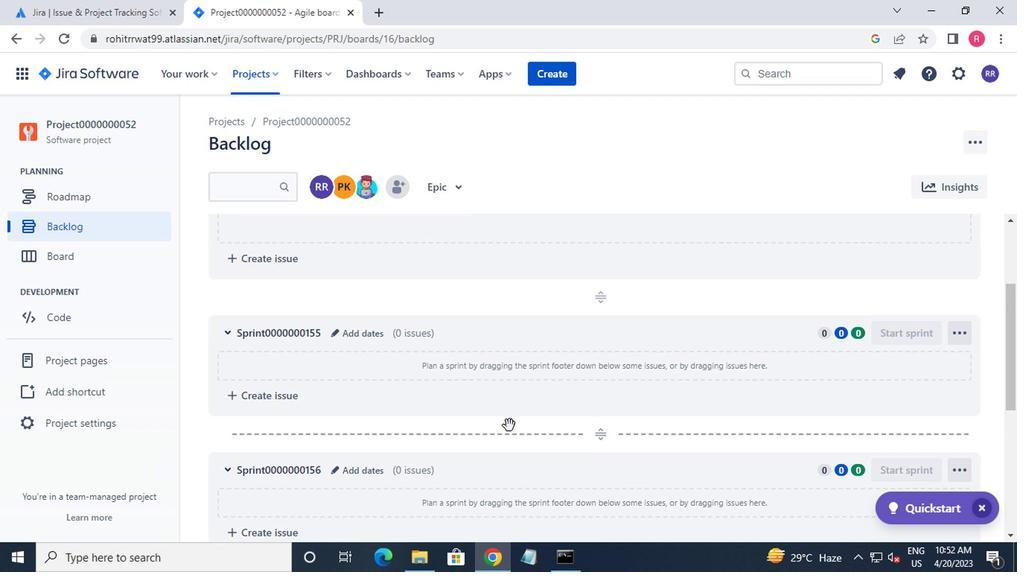 
Action: Mouse moved to (331, 323)
Screenshot: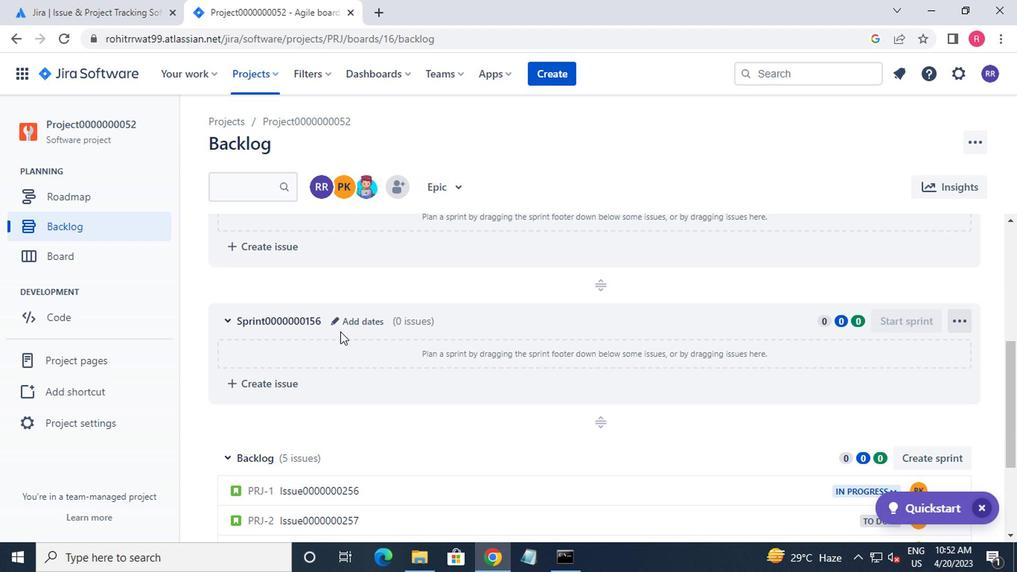 
Action: Mouse pressed left at (331, 323)
Screenshot: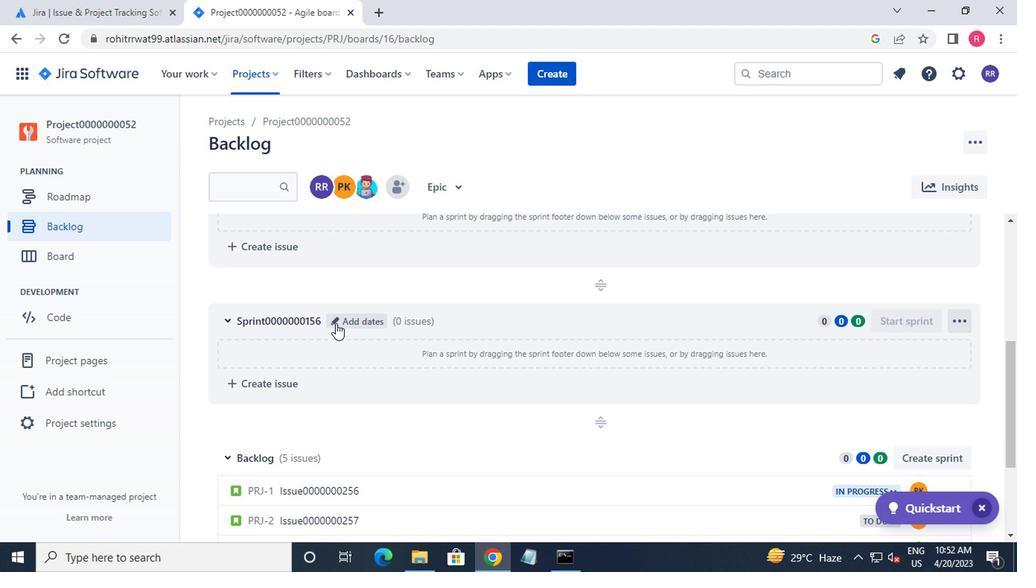 
Action: Mouse moved to (425, 243)
Screenshot: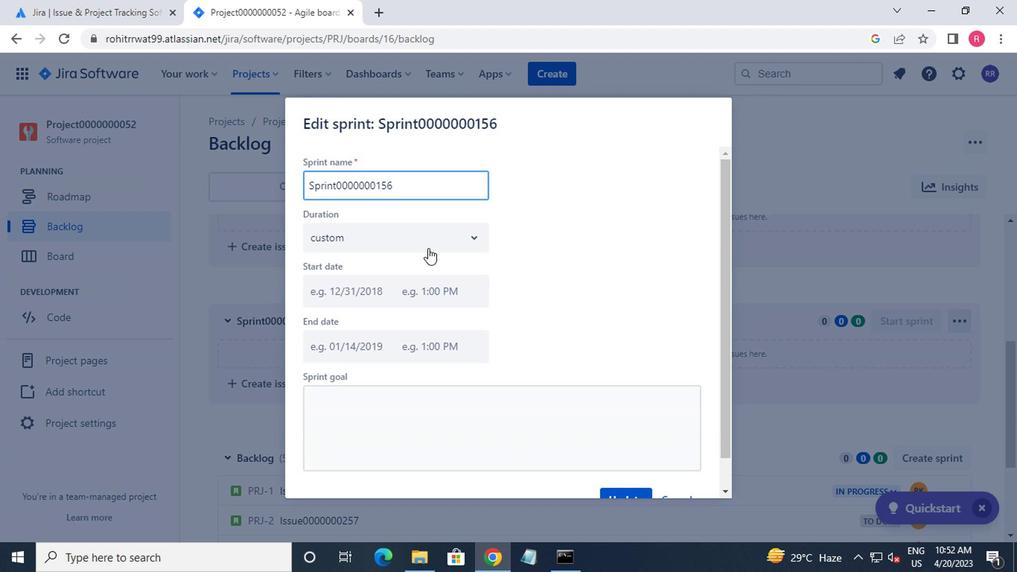 
Action: Mouse pressed left at (425, 243)
Screenshot: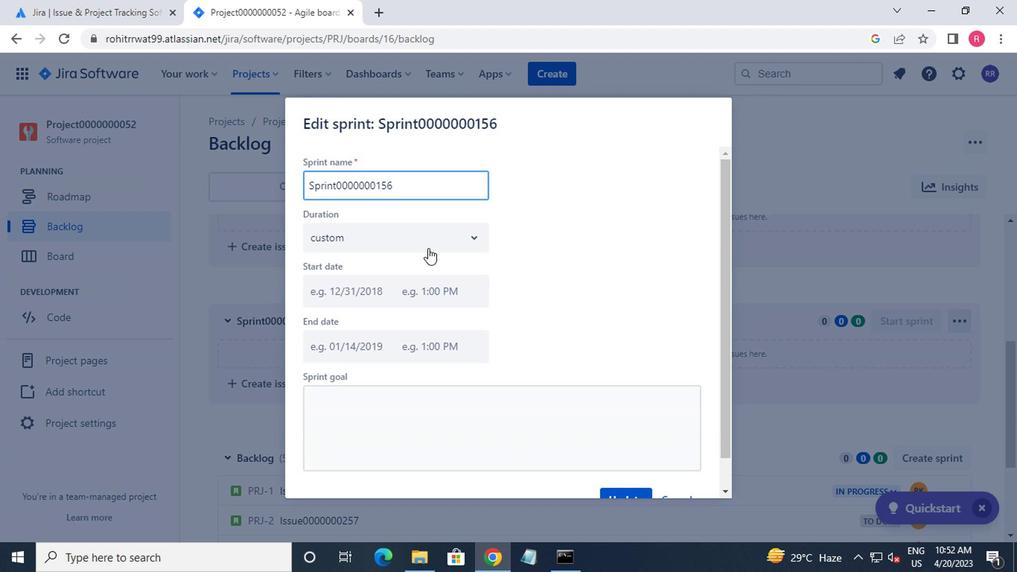 
Action: Mouse moved to (388, 316)
Screenshot: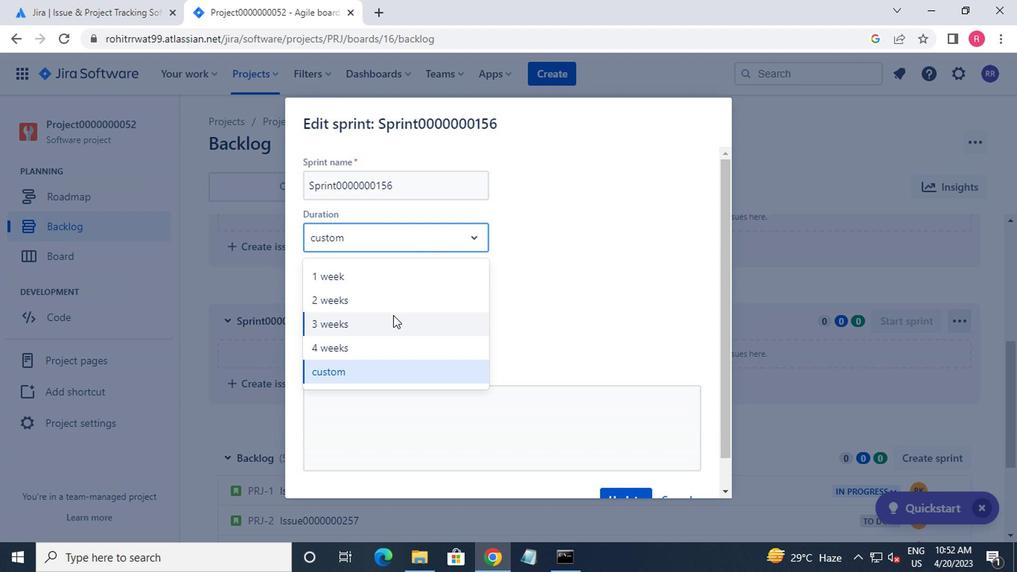 
Action: Mouse pressed left at (388, 316)
Screenshot: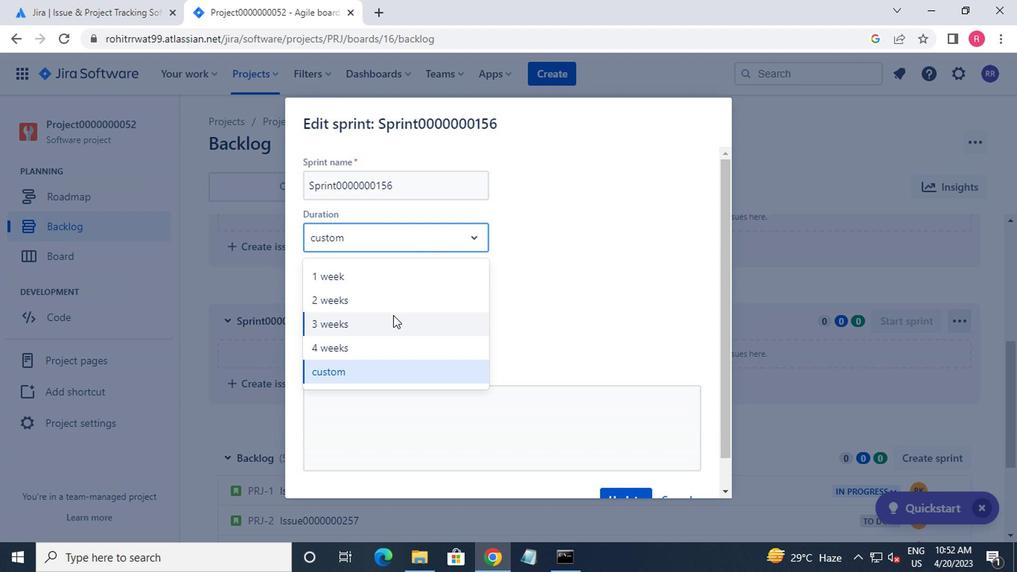 
Action: Mouse moved to (543, 388)
Screenshot: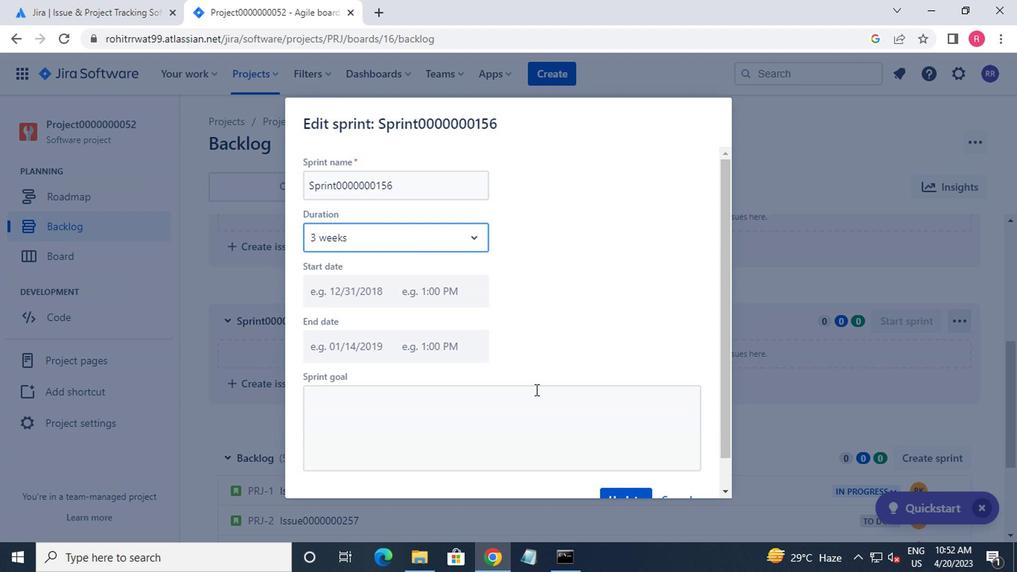 
Action: Mouse scrolled (543, 387) with delta (0, 0)
Screenshot: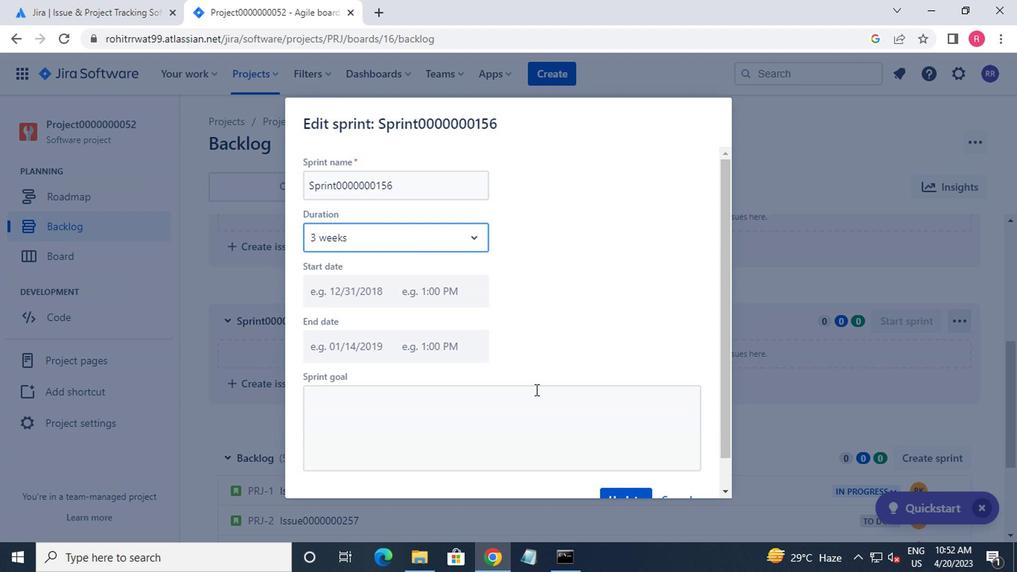 
Action: Mouse moved to (546, 388)
Screenshot: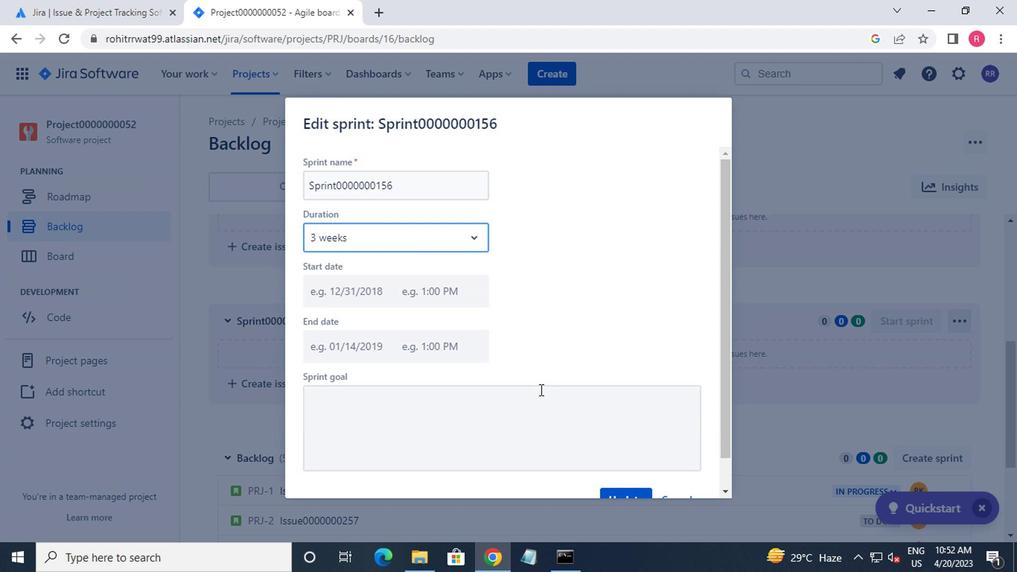
Action: Mouse scrolled (546, 387) with delta (0, 0)
Screenshot: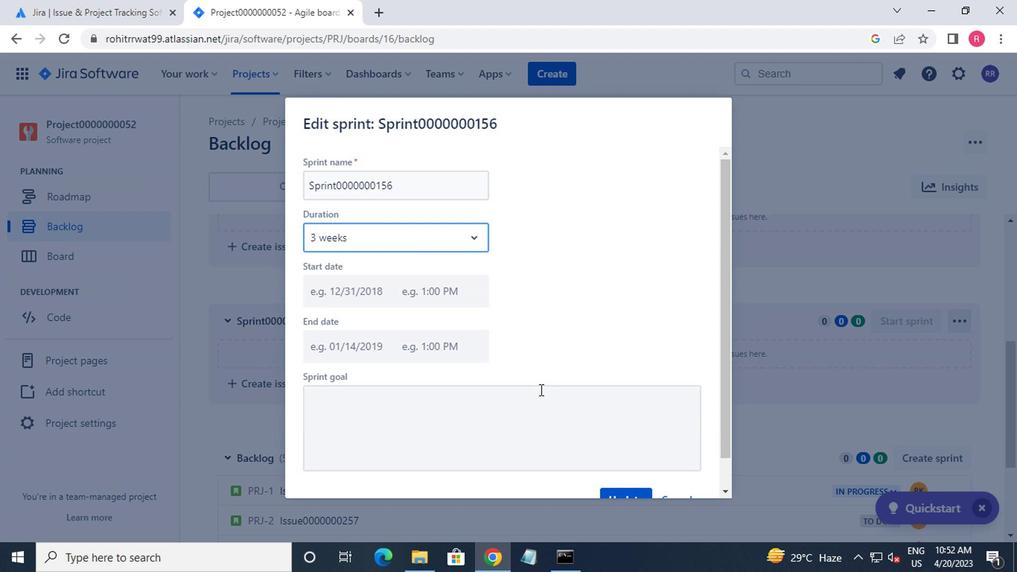 
Action: Mouse moved to (616, 464)
Screenshot: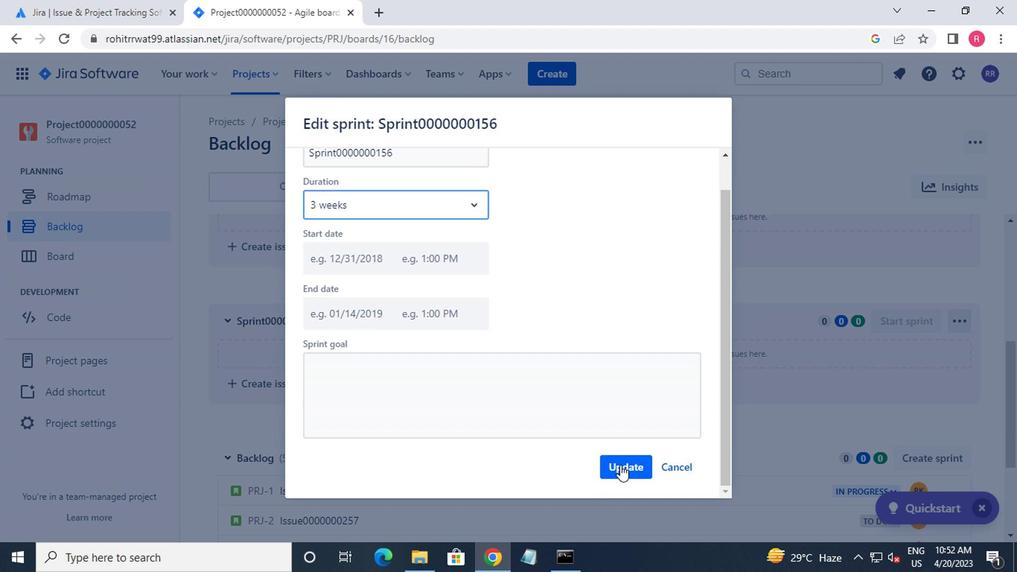 
Action: Mouse pressed left at (616, 464)
Screenshot: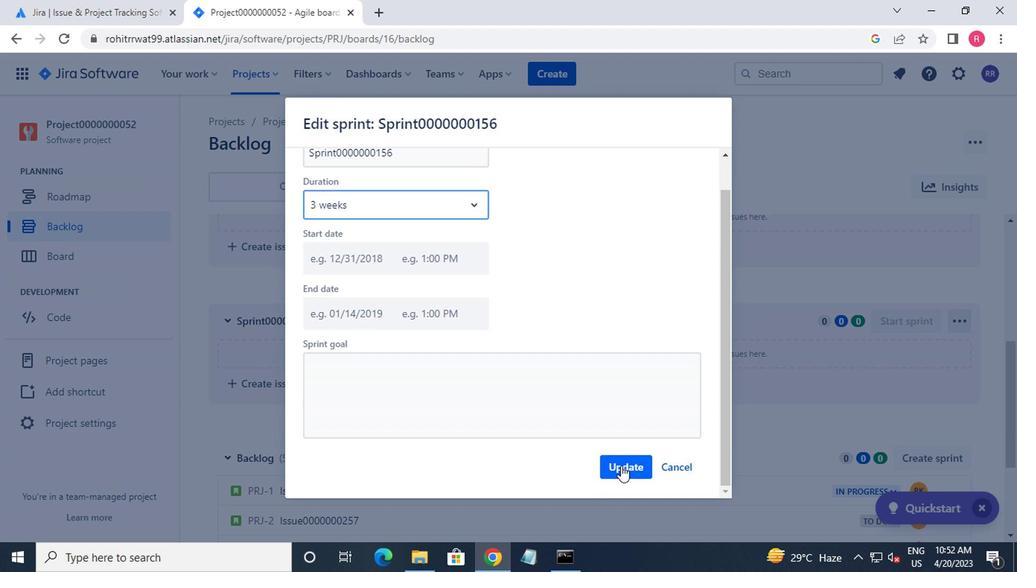 
Action: Key pressed <Key.f8>
Screenshot: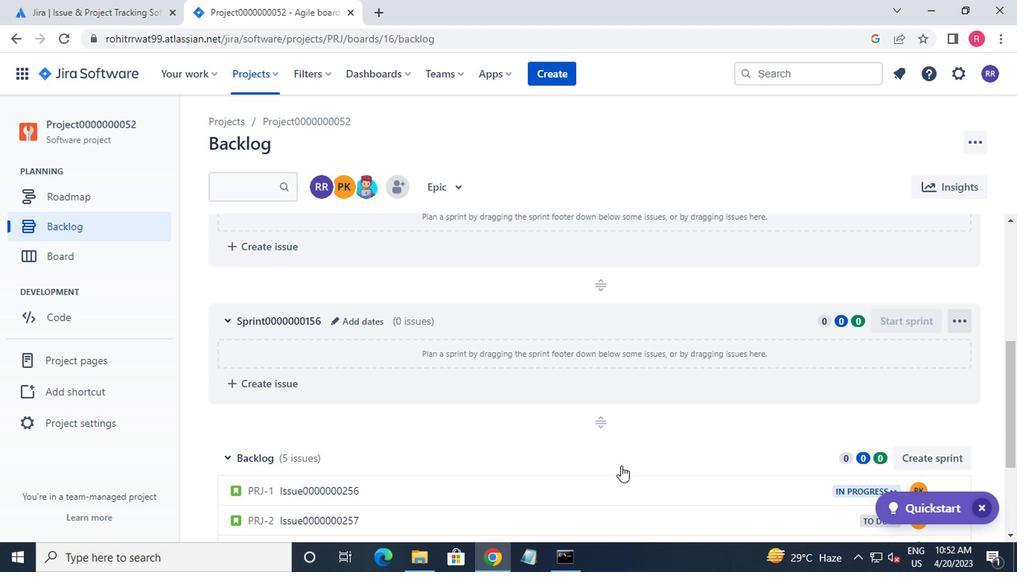 
